 Task: Search one way flight ticket for 4 adults, 2 children, 2 infants in seat and 1 infant on lap in premium economy from Burlington: Burlington International Airport to Gillette: Gillette Campbell County Airport on 5-1-2023. Choice of flights is Singapure airlines. Number of bags: 9 checked bags. Price is upto 94000. Outbound departure time preference is 19:00.
Action: Mouse moved to (214, 390)
Screenshot: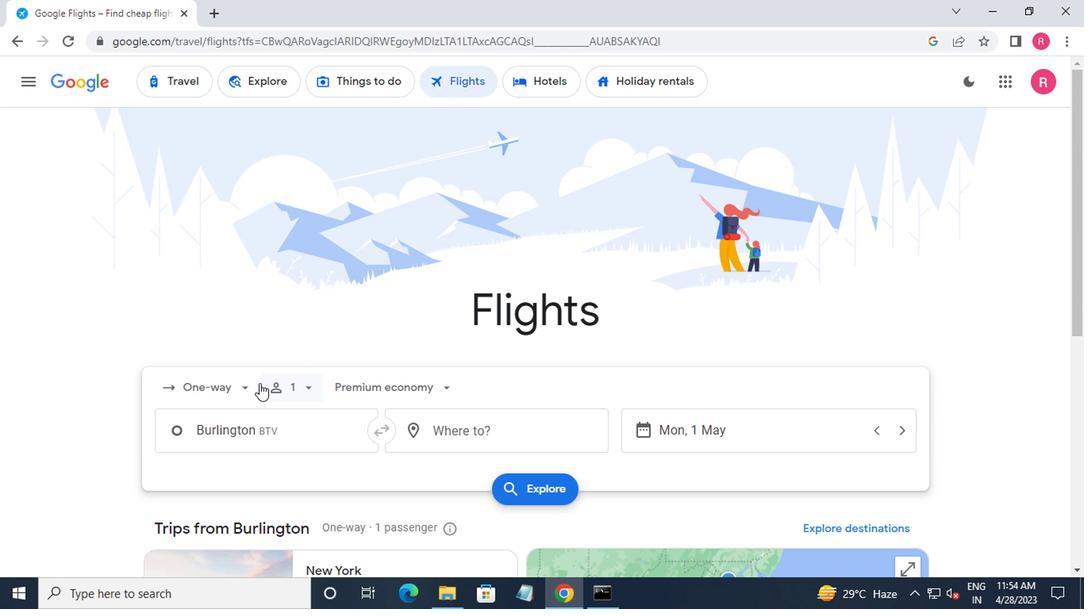 
Action: Mouse pressed left at (214, 390)
Screenshot: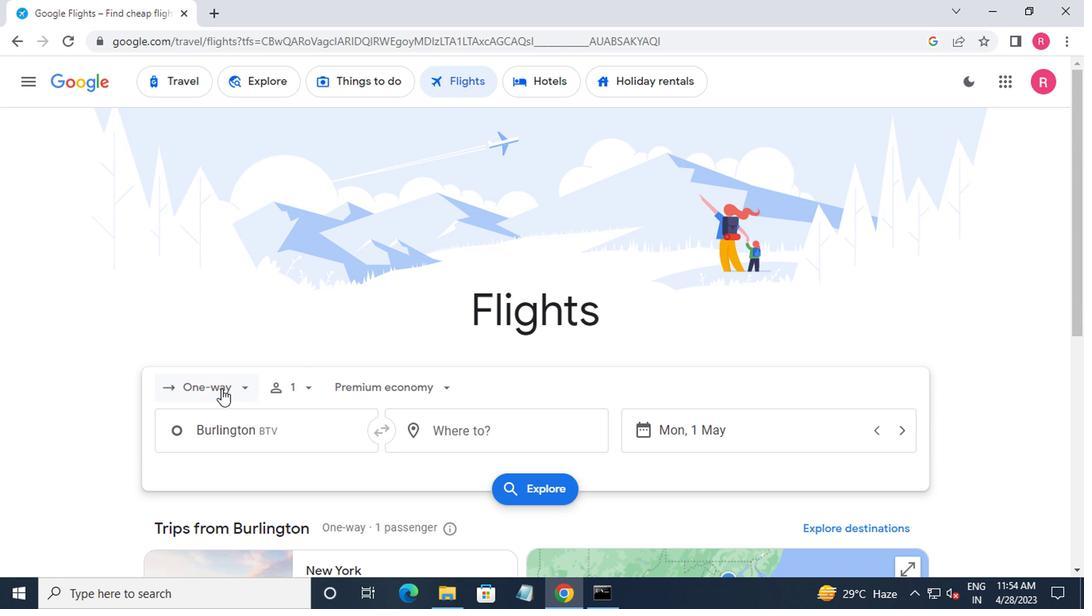 
Action: Mouse moved to (221, 467)
Screenshot: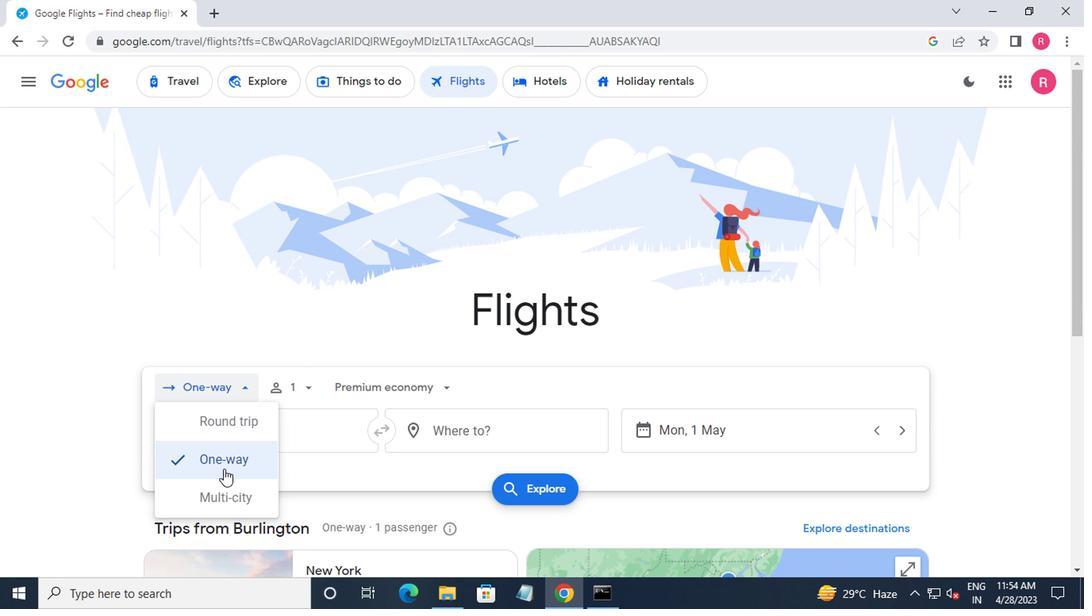 
Action: Mouse pressed left at (221, 467)
Screenshot: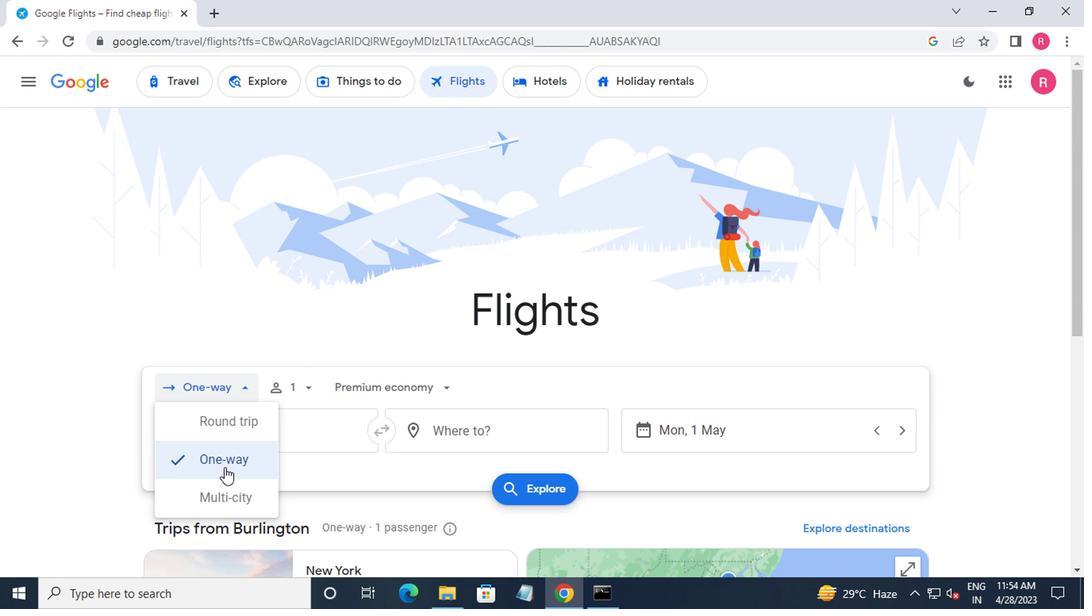 
Action: Mouse moved to (313, 397)
Screenshot: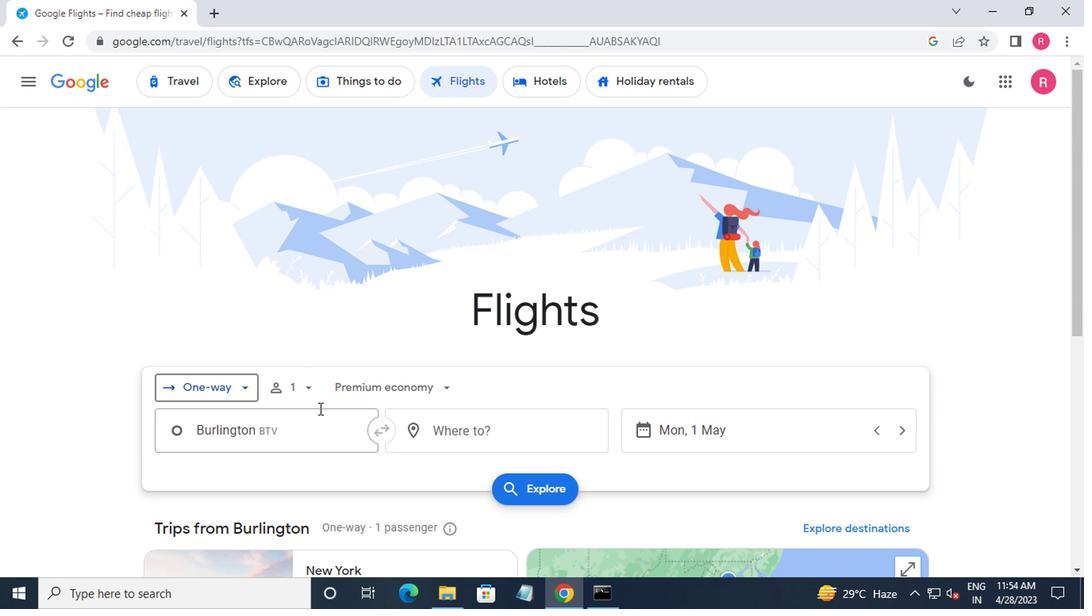 
Action: Mouse pressed left at (313, 397)
Screenshot: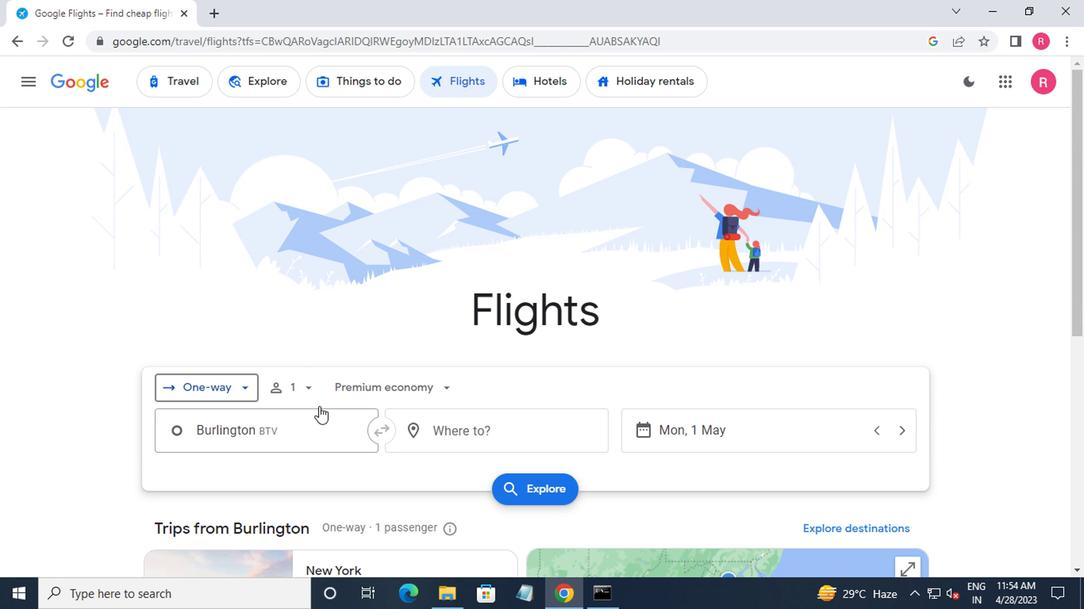 
Action: Mouse moved to (425, 470)
Screenshot: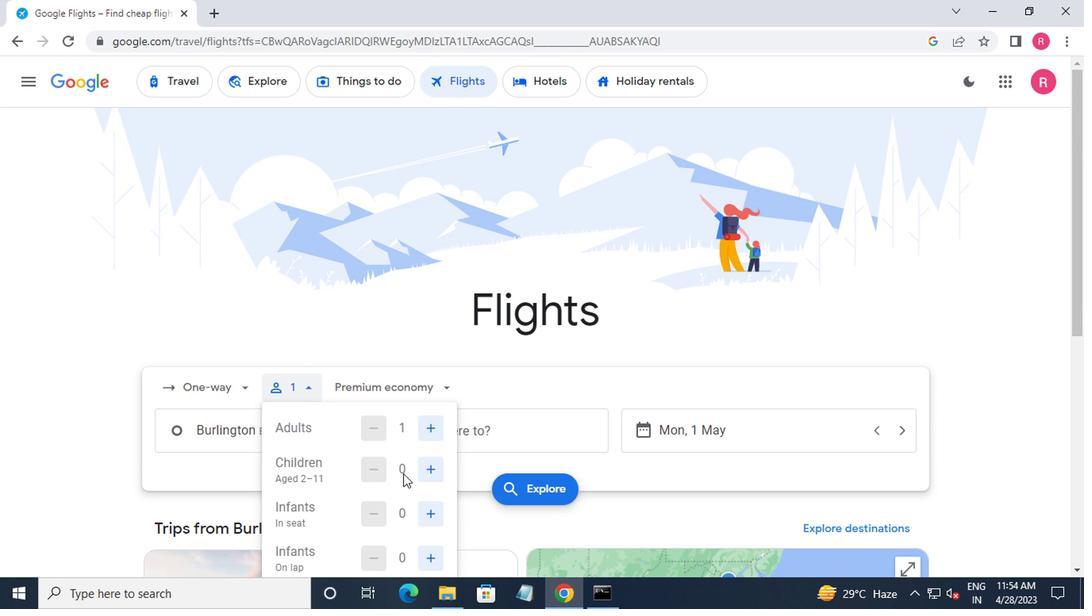 
Action: Mouse pressed left at (425, 470)
Screenshot: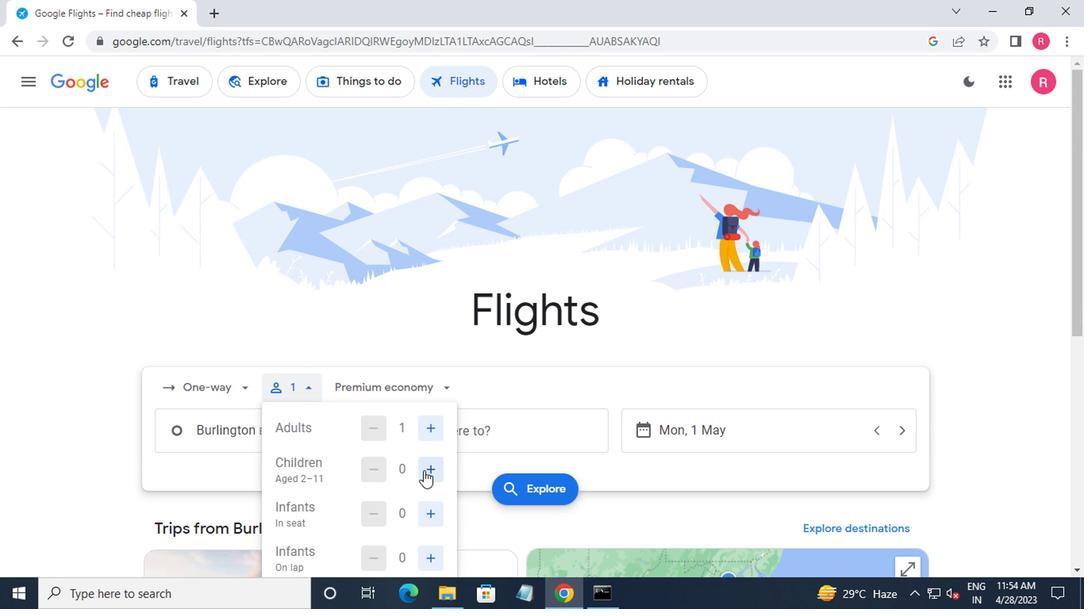
Action: Mouse pressed left at (425, 470)
Screenshot: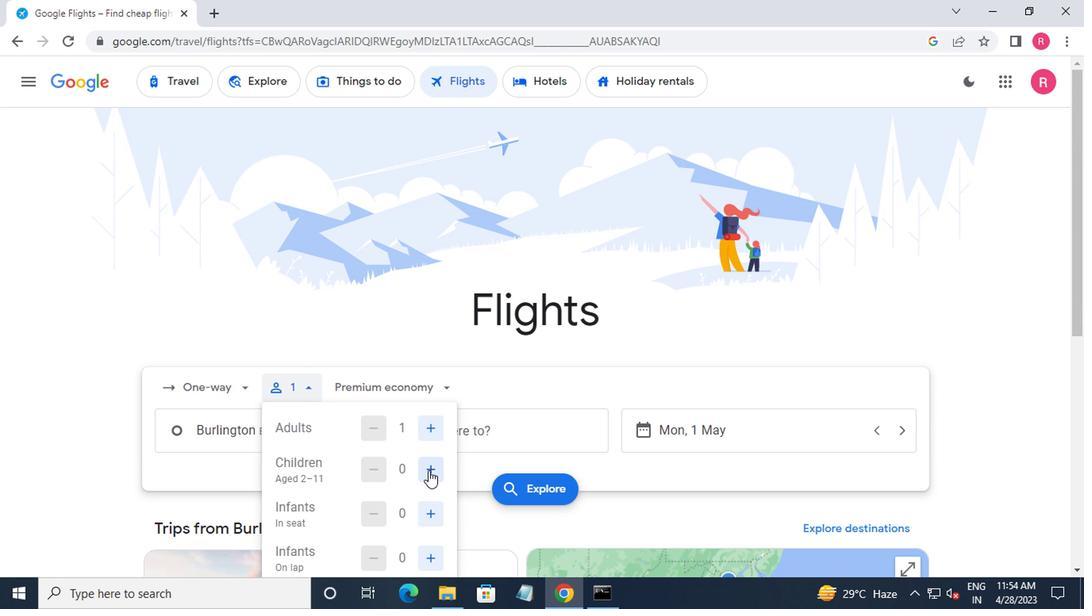
Action: Mouse moved to (422, 473)
Screenshot: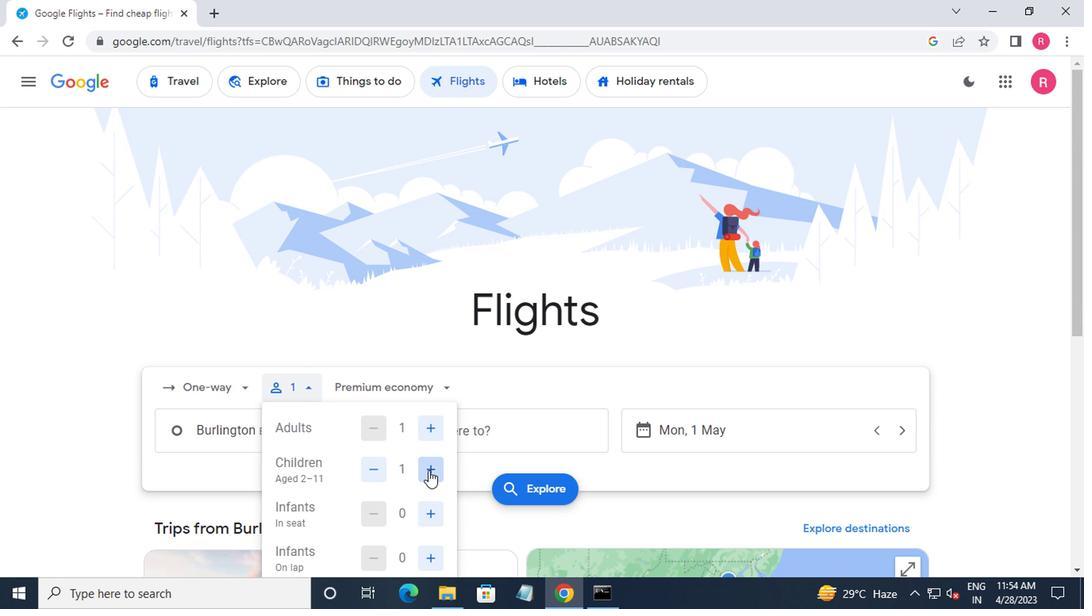 
Action: Mouse pressed left at (422, 473)
Screenshot: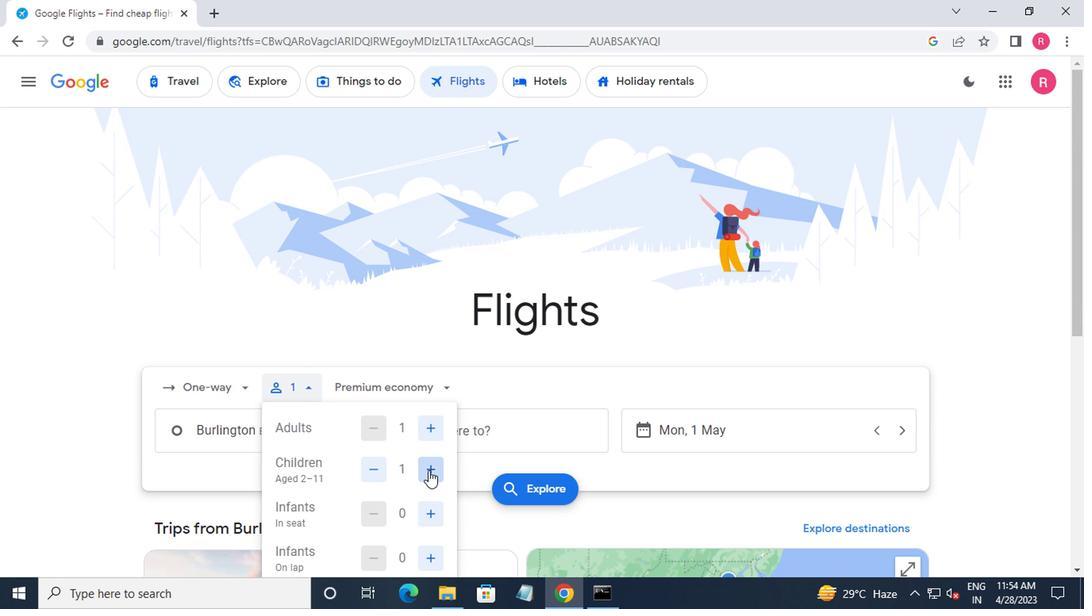 
Action: Mouse pressed left at (422, 473)
Screenshot: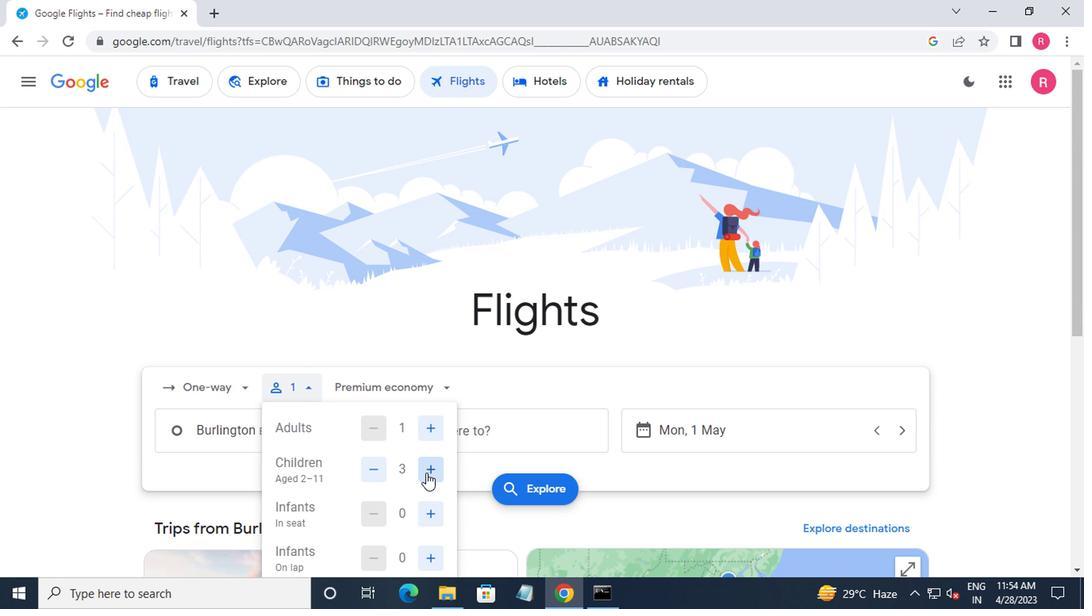 
Action: Mouse pressed left at (422, 473)
Screenshot: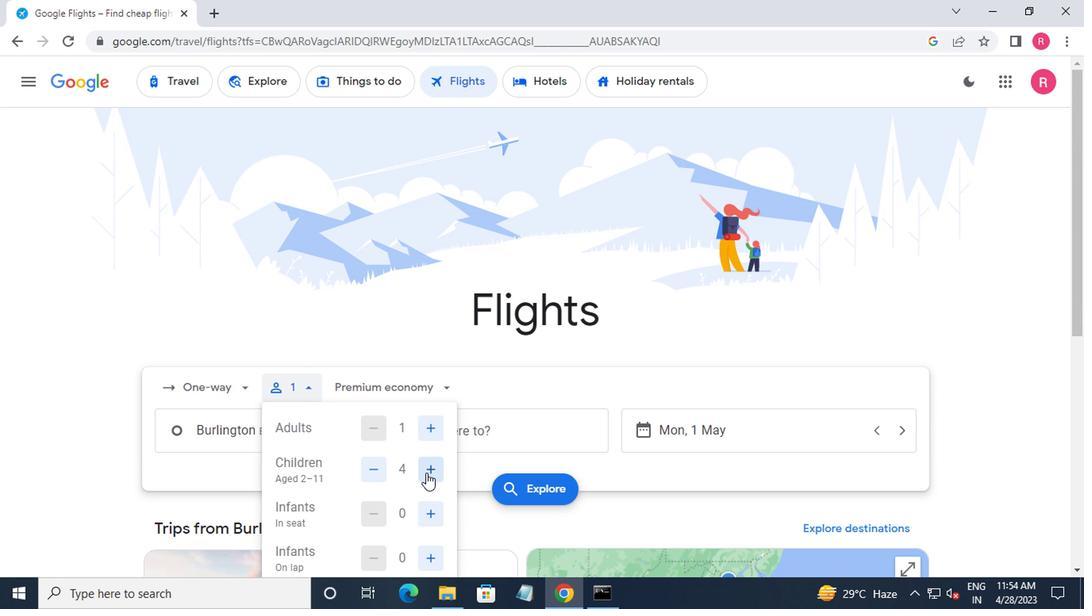 
Action: Mouse pressed left at (422, 473)
Screenshot: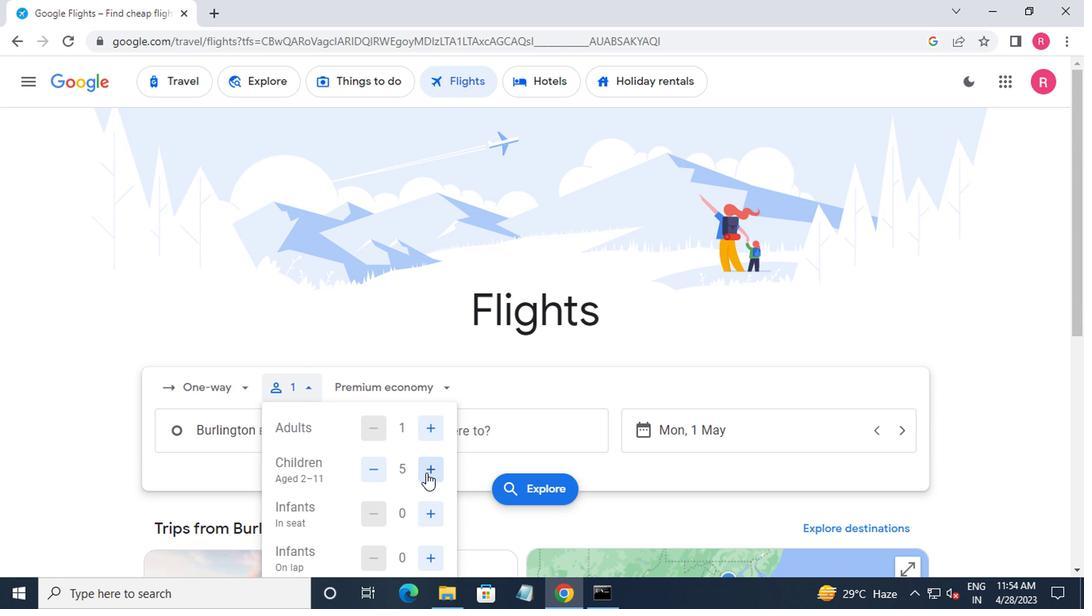 
Action: Mouse moved to (416, 518)
Screenshot: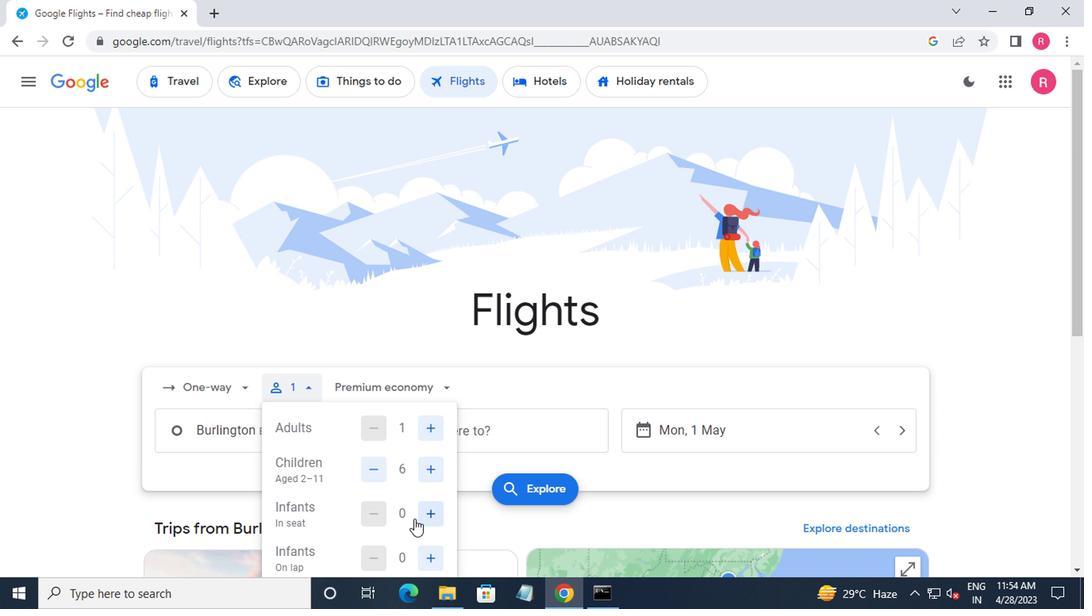 
Action: Mouse pressed left at (416, 518)
Screenshot: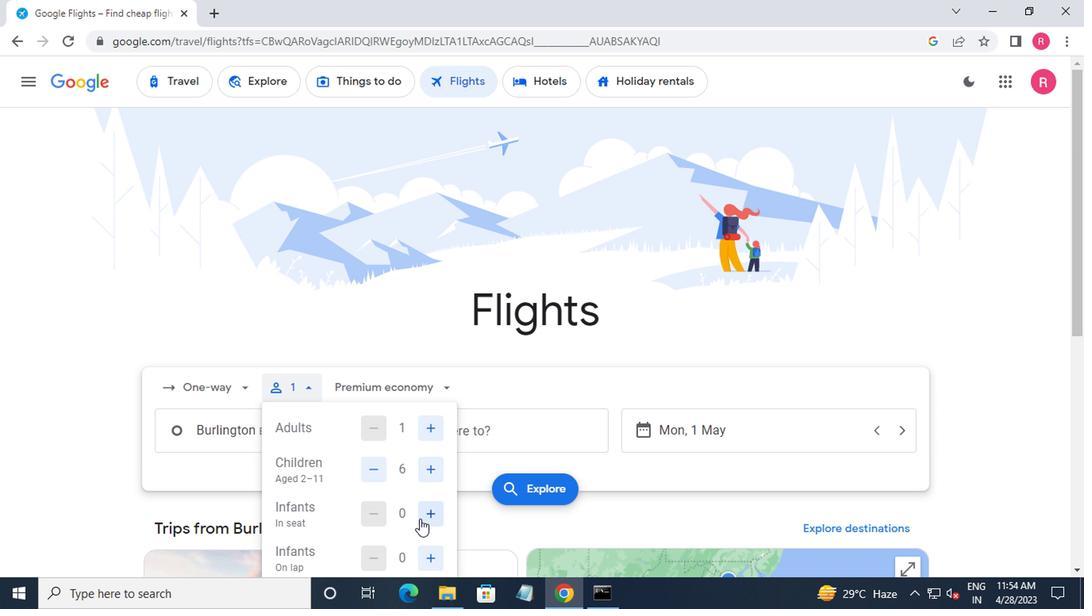 
Action: Mouse moved to (430, 554)
Screenshot: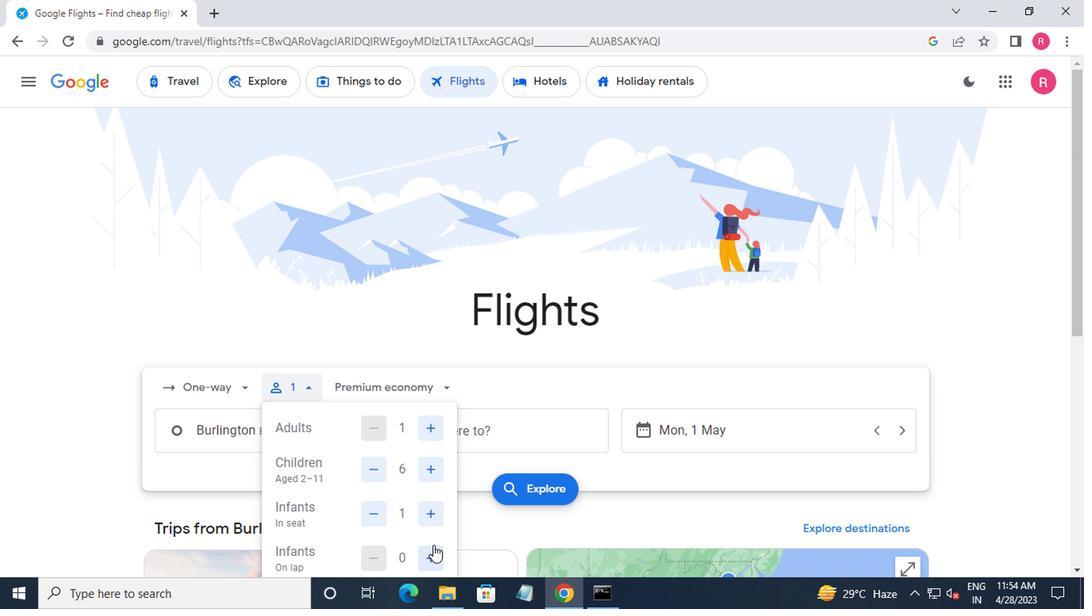 
Action: Mouse pressed left at (430, 554)
Screenshot: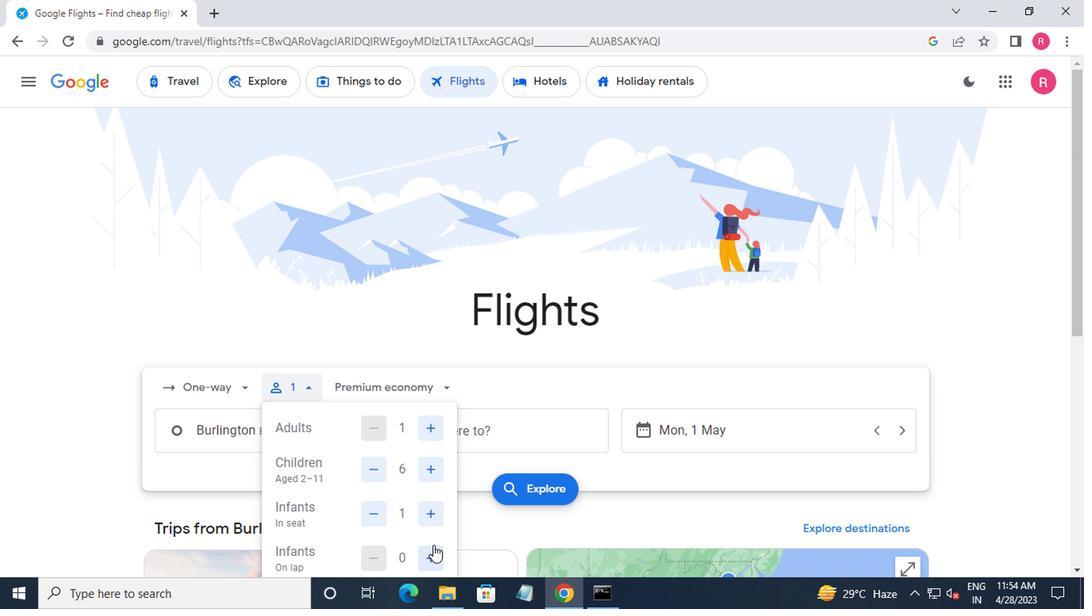 
Action: Mouse moved to (420, 394)
Screenshot: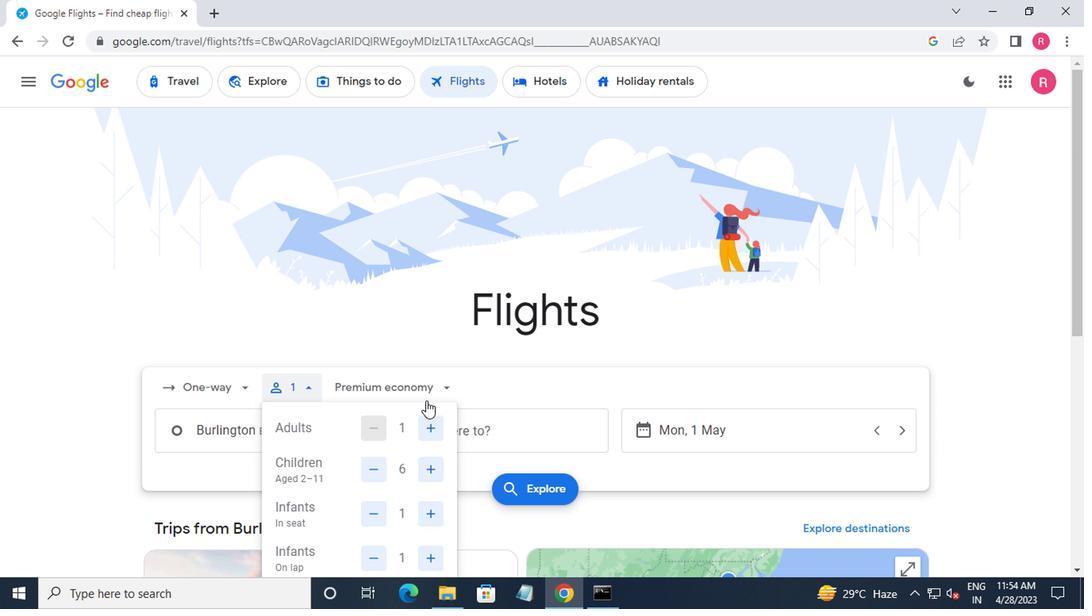 
Action: Mouse pressed left at (420, 394)
Screenshot: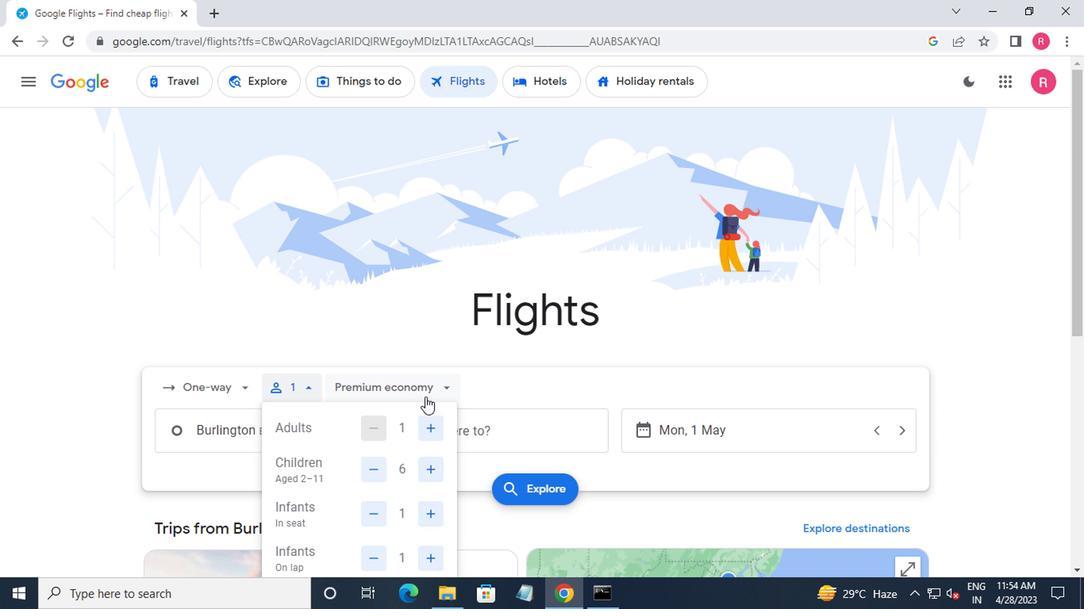 
Action: Mouse moved to (426, 495)
Screenshot: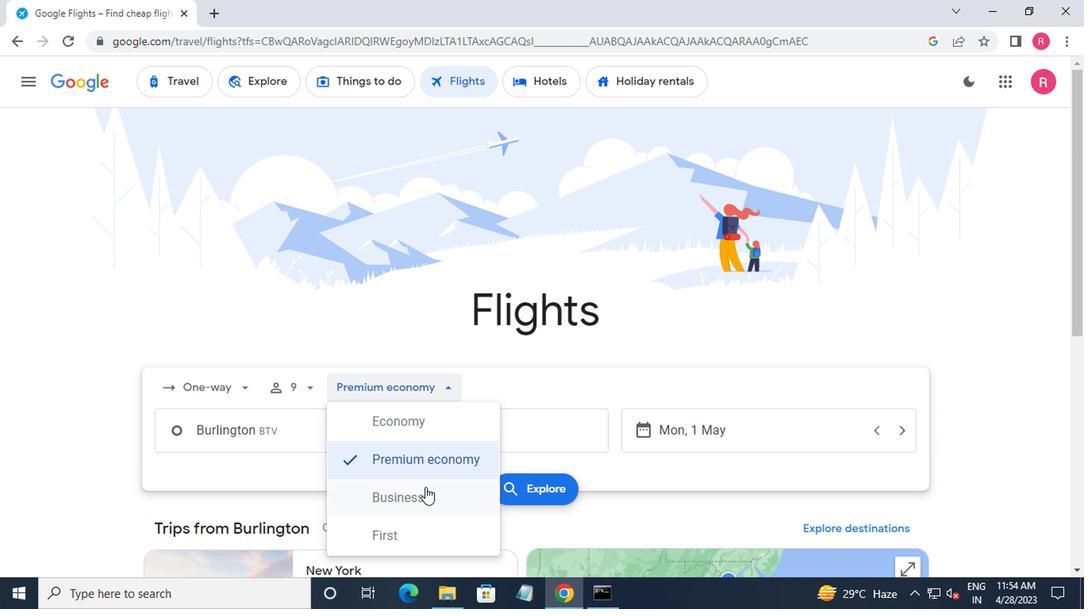 
Action: Mouse pressed left at (426, 495)
Screenshot: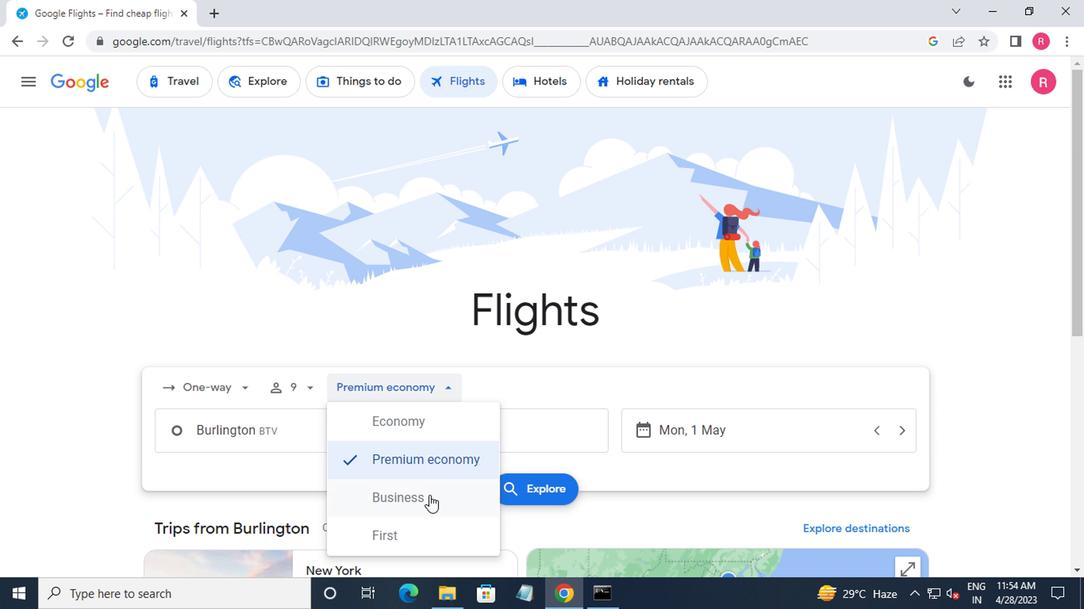
Action: Mouse moved to (326, 447)
Screenshot: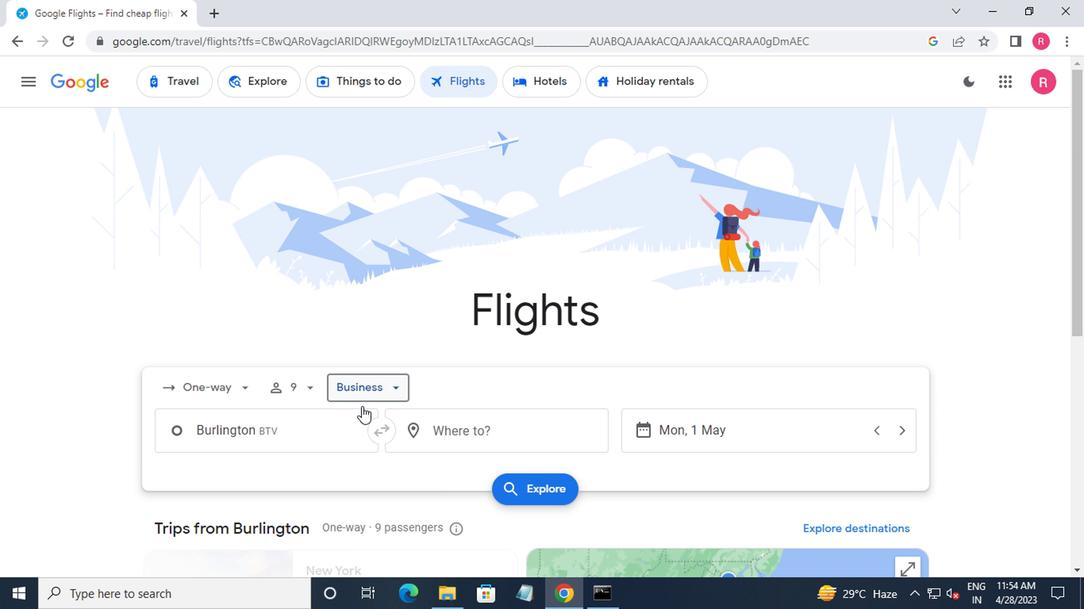 
Action: Mouse pressed left at (326, 447)
Screenshot: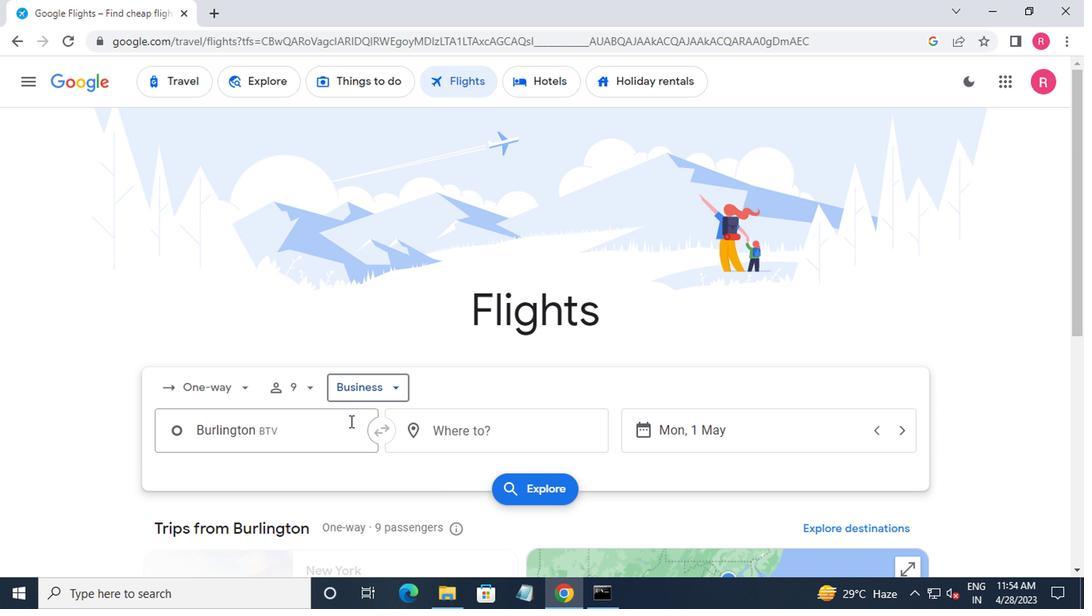 
Action: Mouse moved to (290, 242)
Screenshot: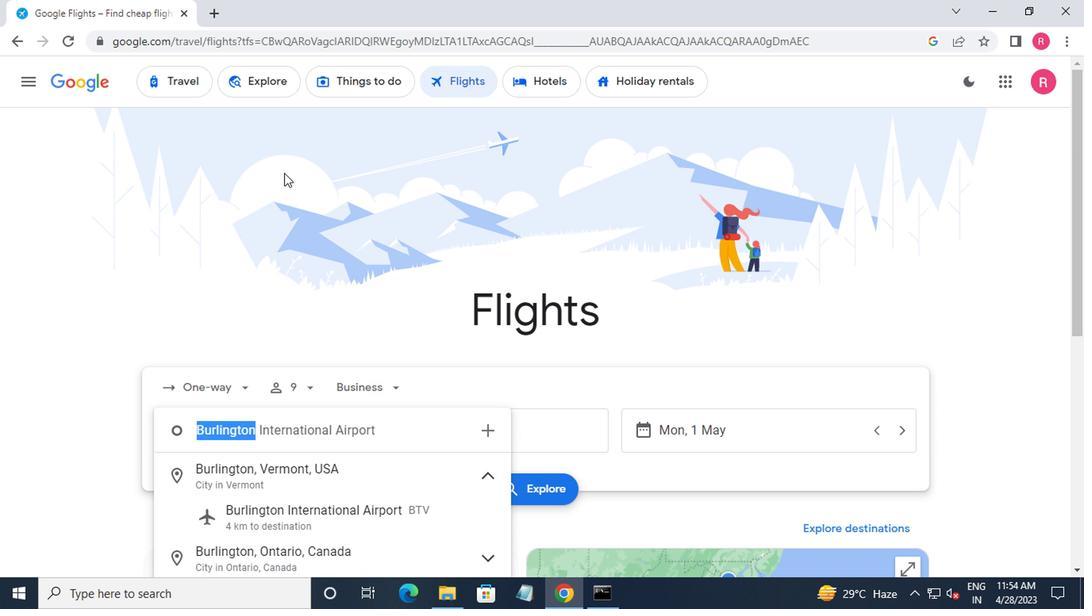 
Action: Key pressed <Key.shift><Key.shift><Key.shift><Key.shift><Key.shift><Key.shift><Key.shift>CHAR
Screenshot: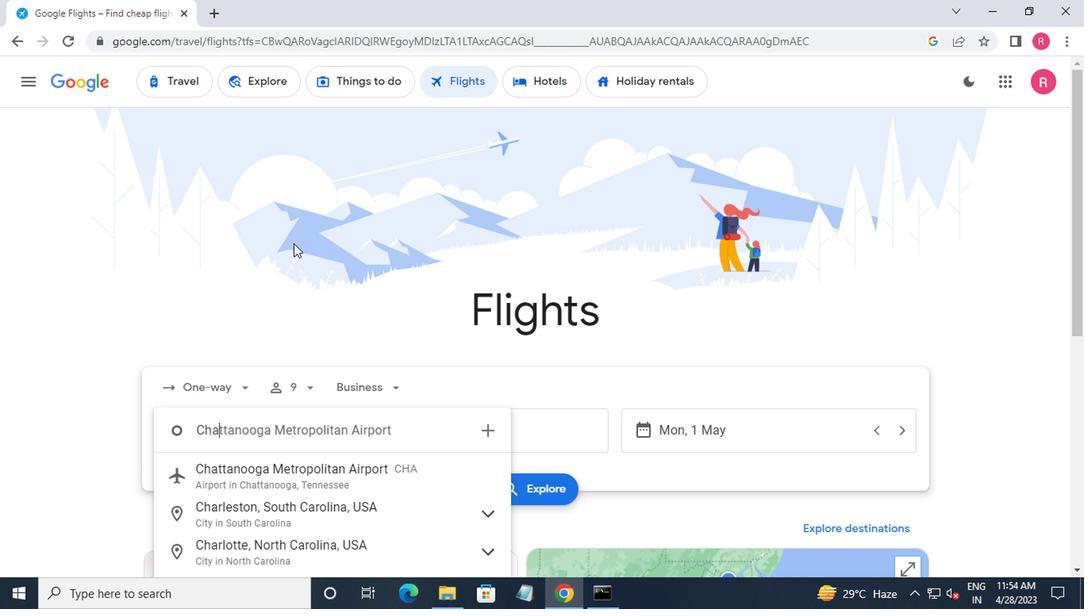 
Action: Mouse moved to (237, 237)
Screenshot: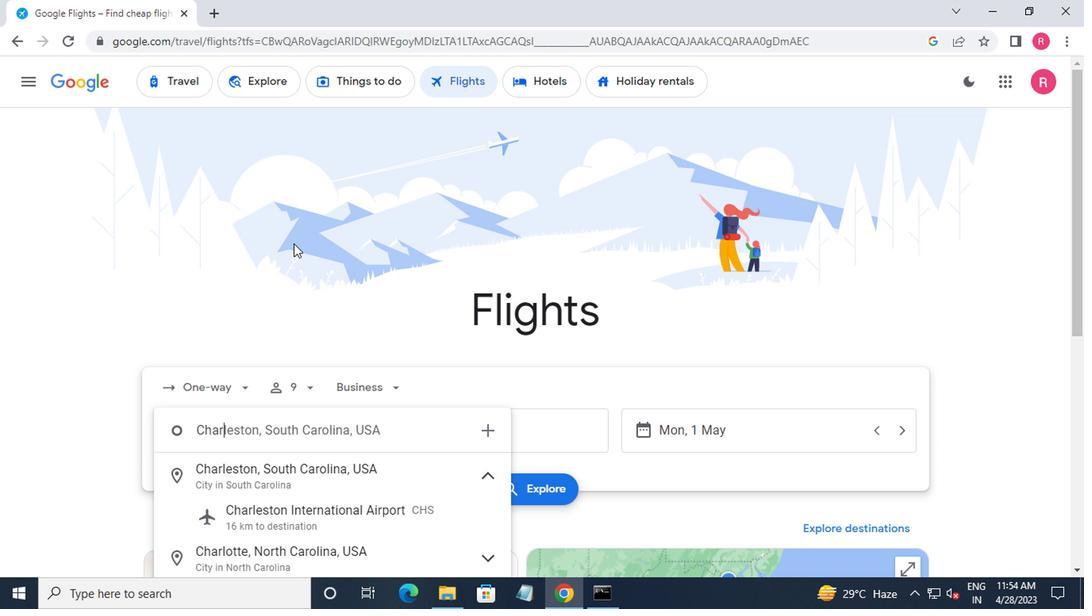 
Action: Key pressed LOTTESVILLE-AL<Key.down><Key.enter>
Screenshot: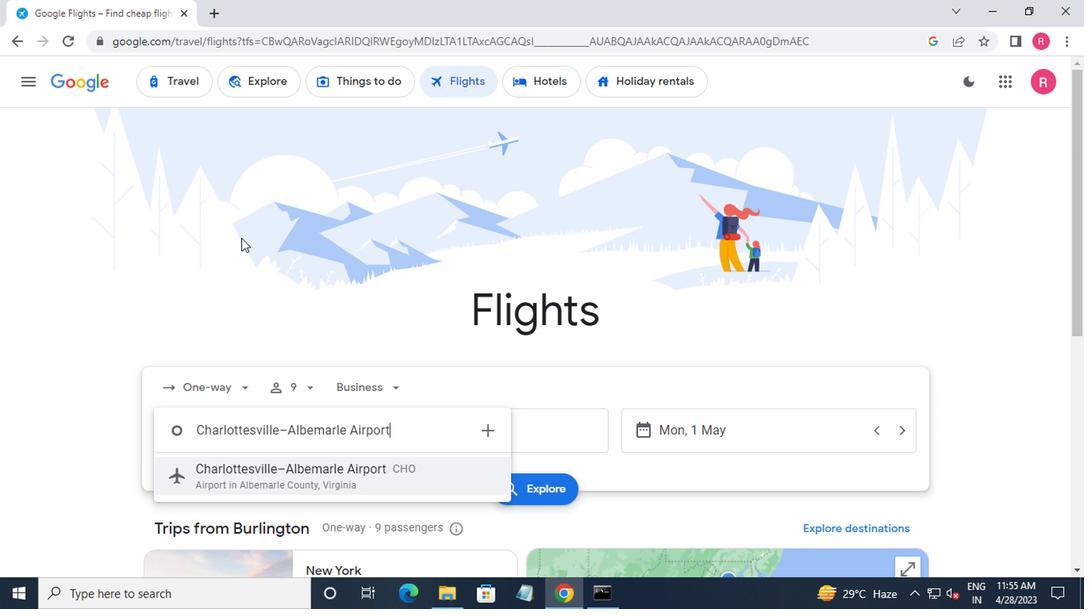 
Action: Mouse moved to (521, 447)
Screenshot: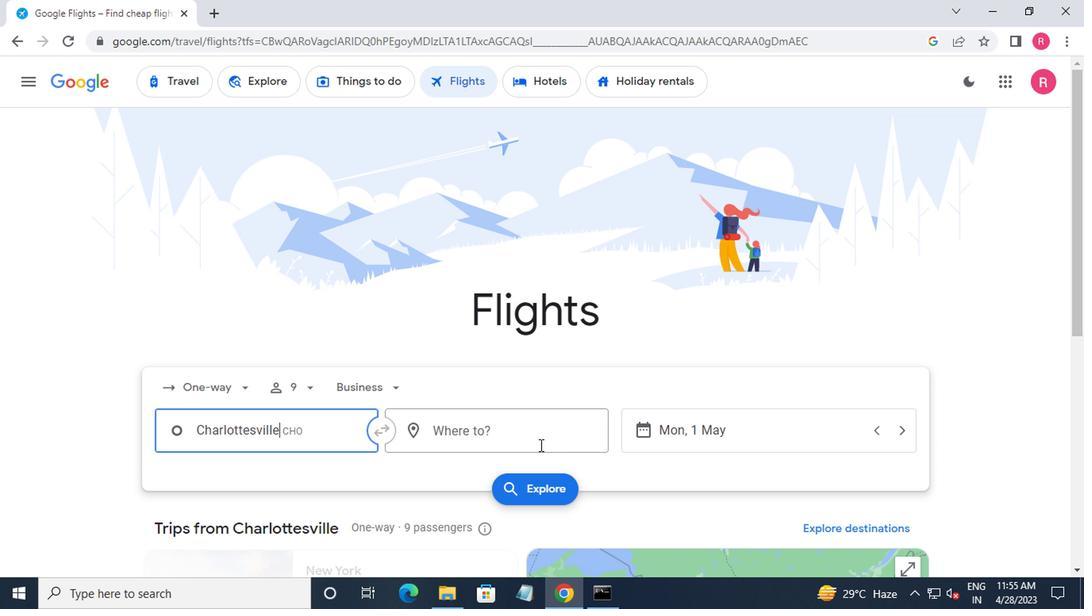 
Action: Mouse pressed left at (521, 447)
Screenshot: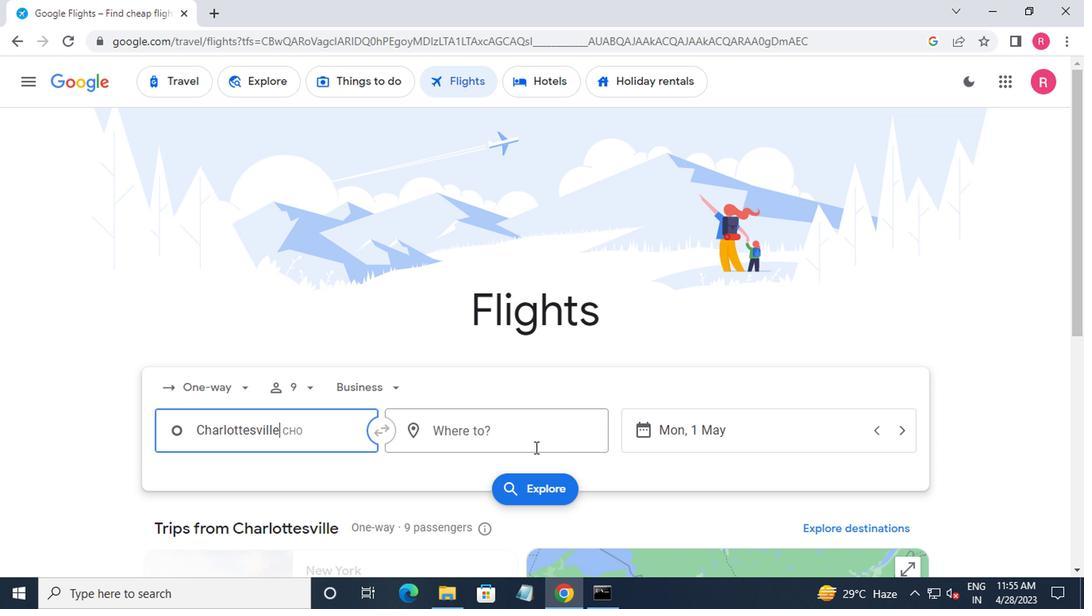
Action: Mouse moved to (514, 468)
Screenshot: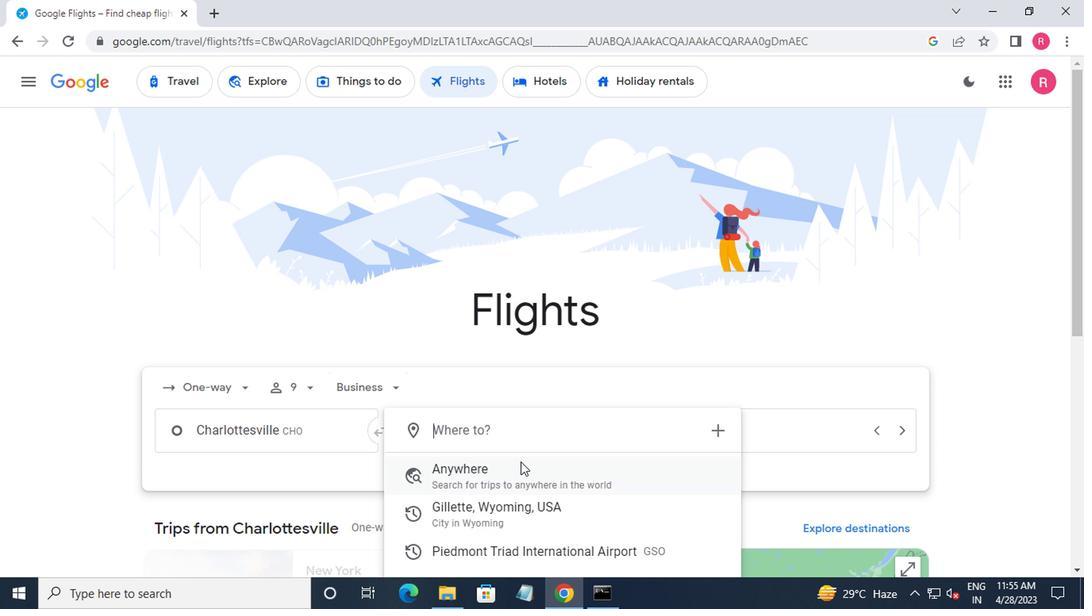 
Action: Mouse scrolled (514, 467) with delta (0, -1)
Screenshot: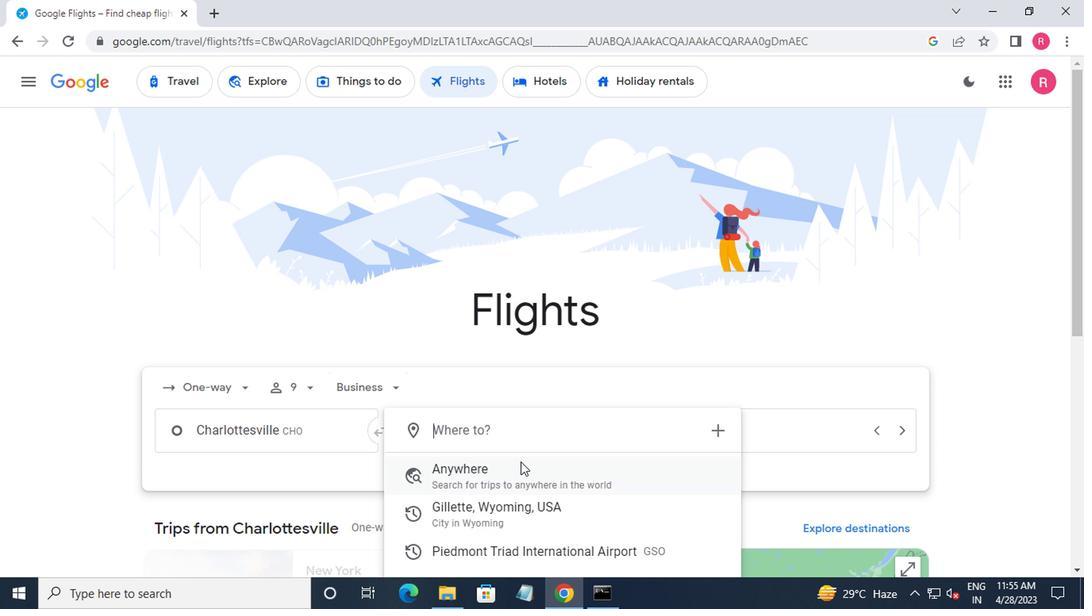
Action: Mouse moved to (513, 470)
Screenshot: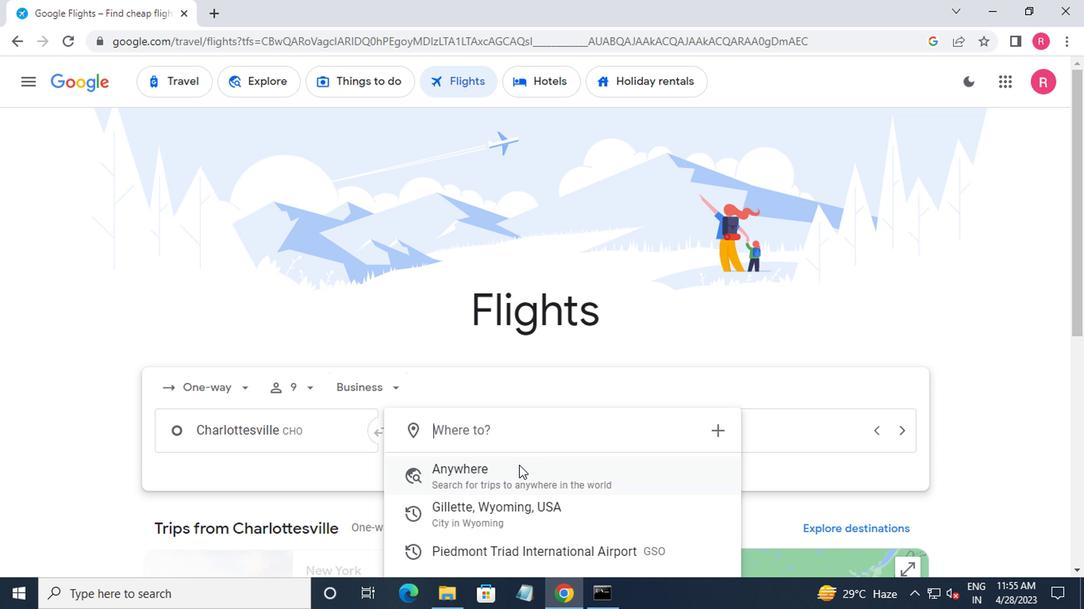 
Action: Mouse scrolled (513, 470) with delta (0, 0)
Screenshot: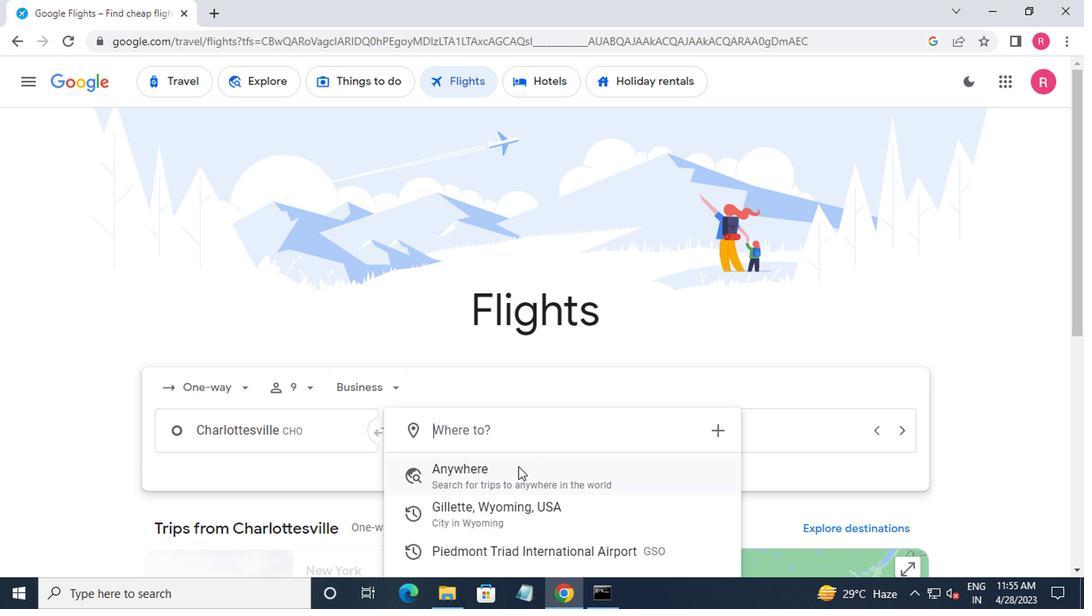
Action: Mouse moved to (478, 434)
Screenshot: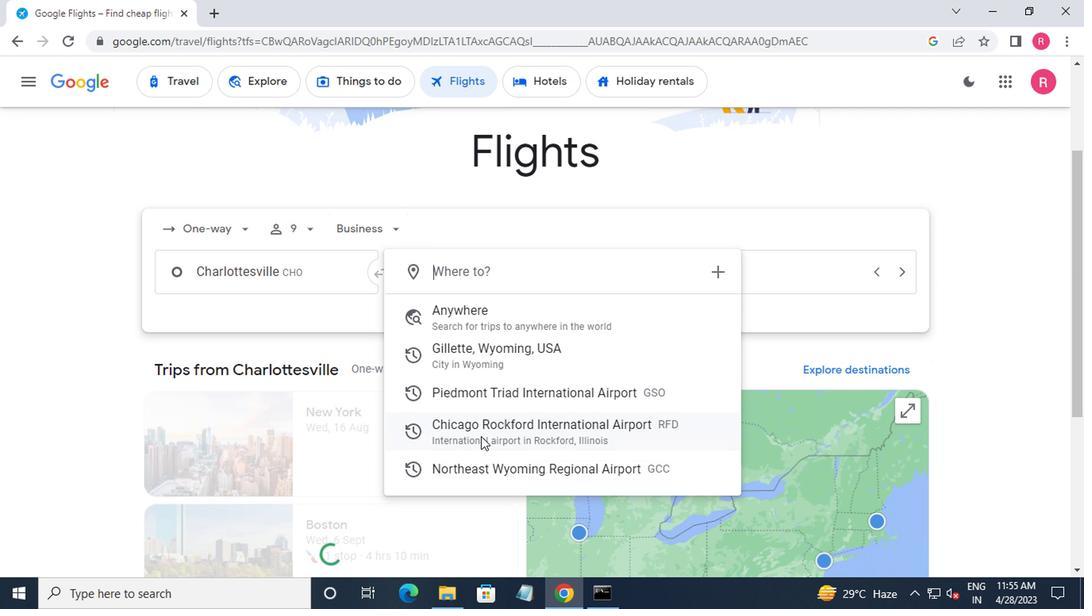 
Action: Mouse pressed left at (478, 434)
Screenshot: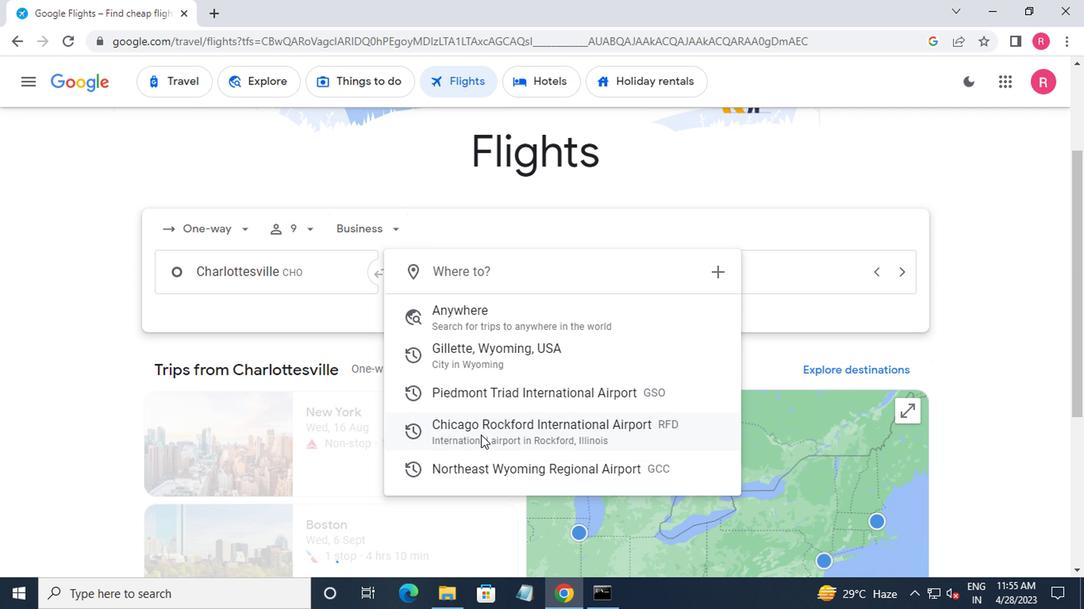 
Action: Mouse moved to (733, 283)
Screenshot: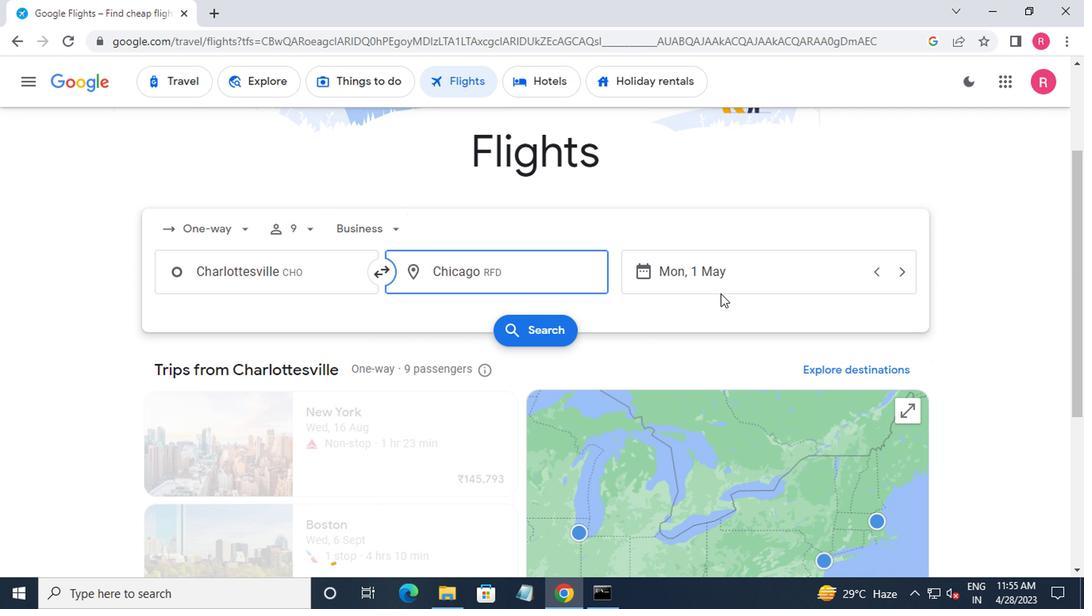
Action: Mouse pressed left at (733, 283)
Screenshot: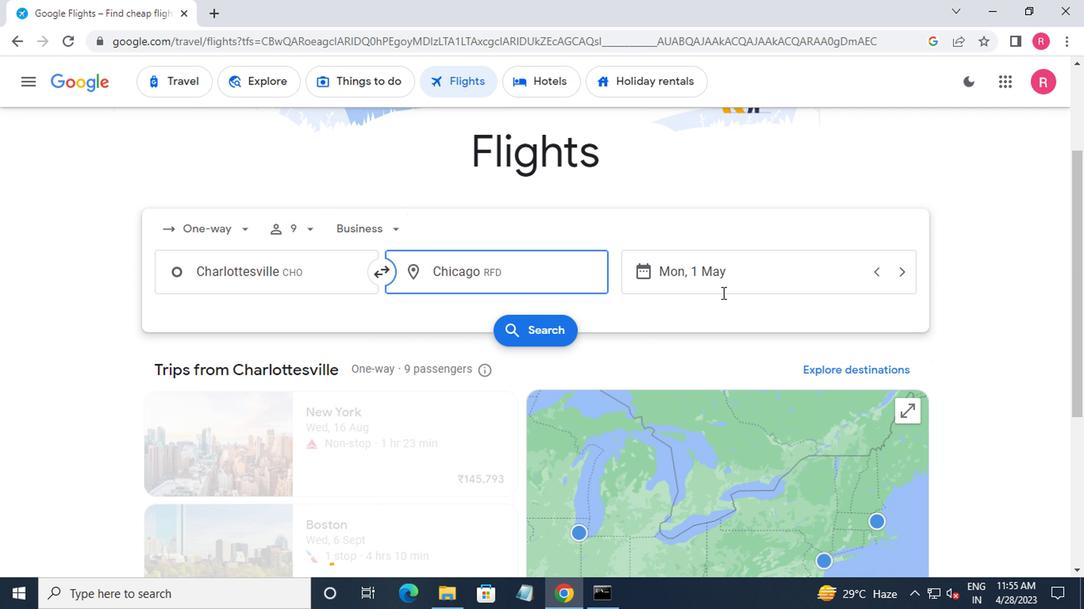 
Action: Mouse moved to (696, 290)
Screenshot: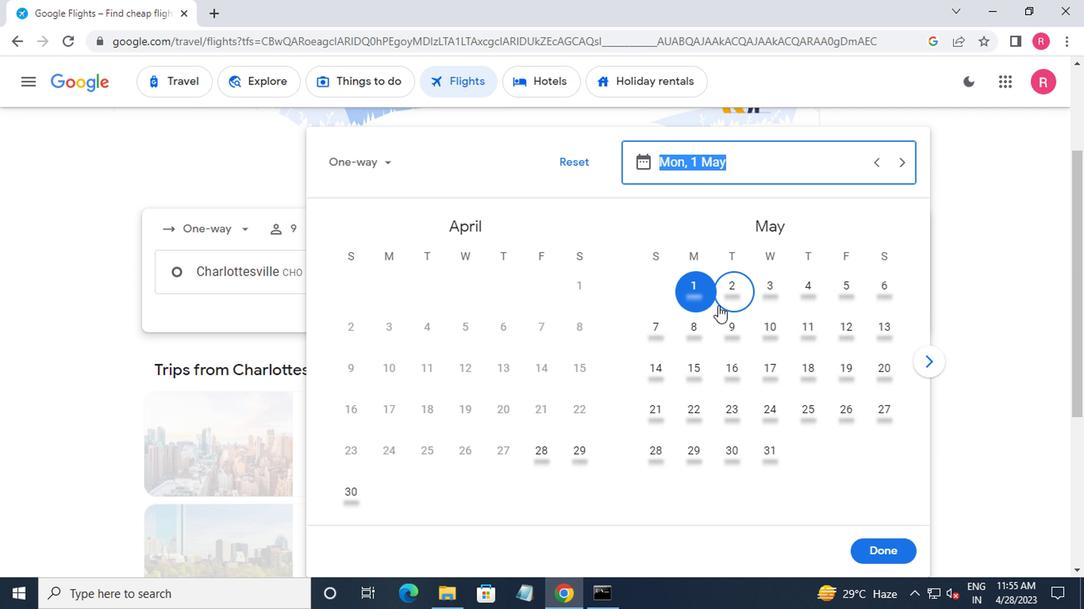 
Action: Mouse pressed left at (696, 290)
Screenshot: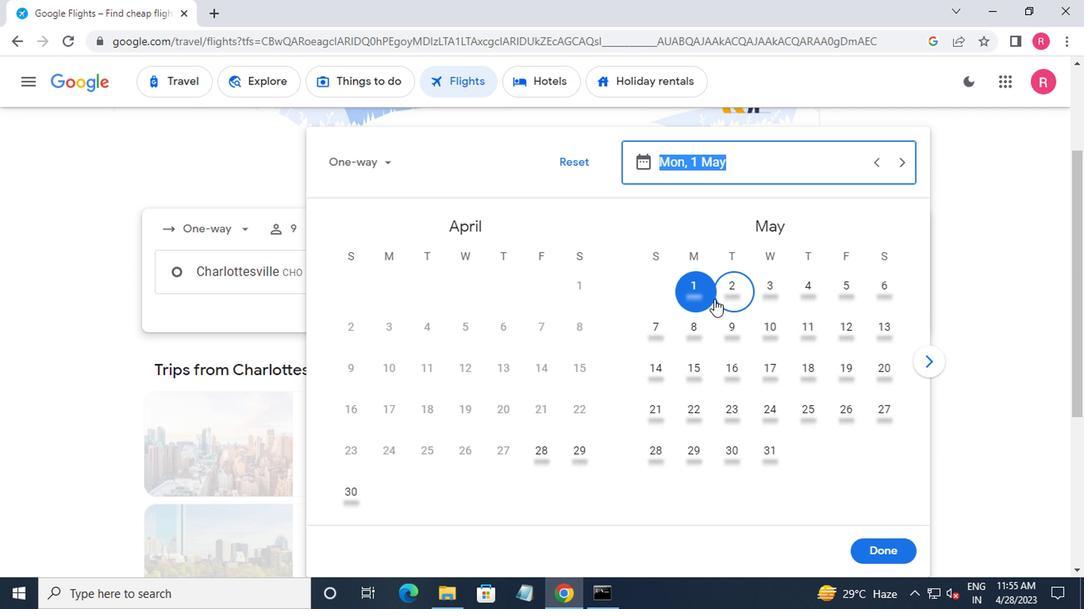
Action: Mouse moved to (874, 551)
Screenshot: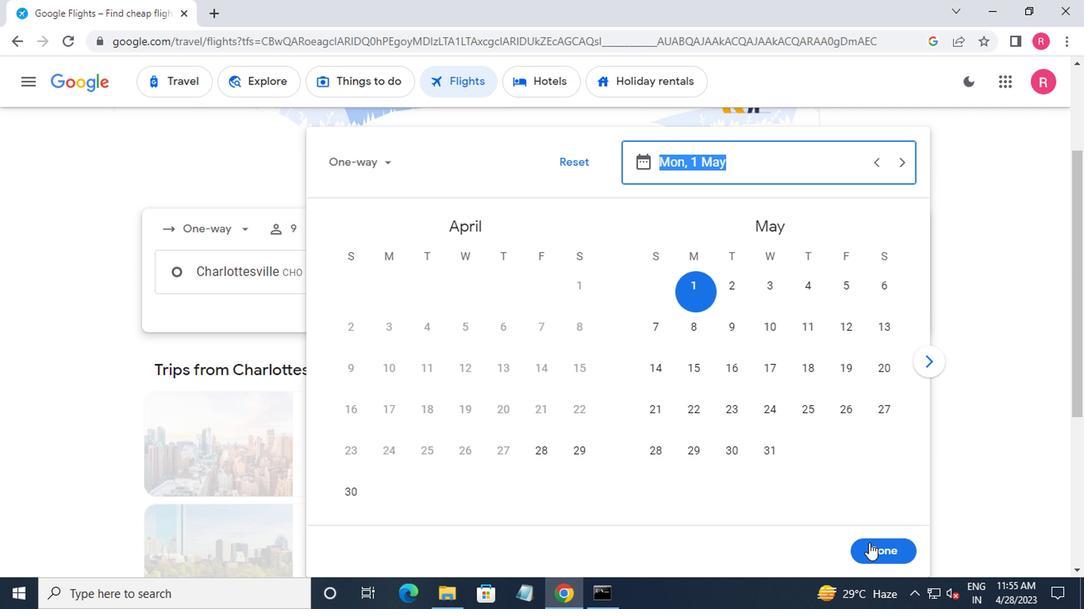 
Action: Mouse pressed left at (874, 551)
Screenshot: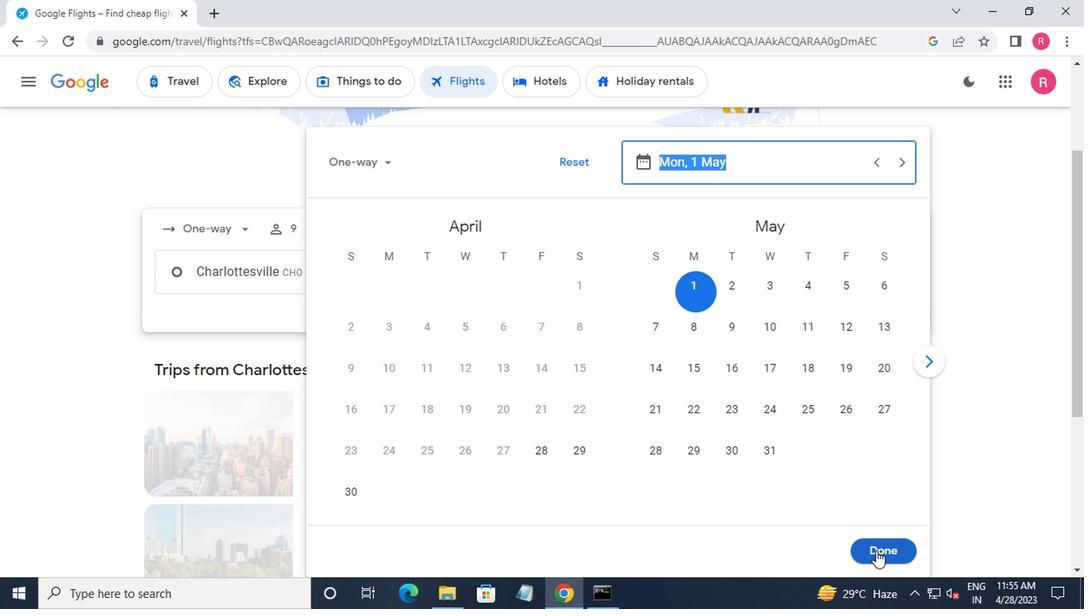 
Action: Mouse moved to (502, 335)
Screenshot: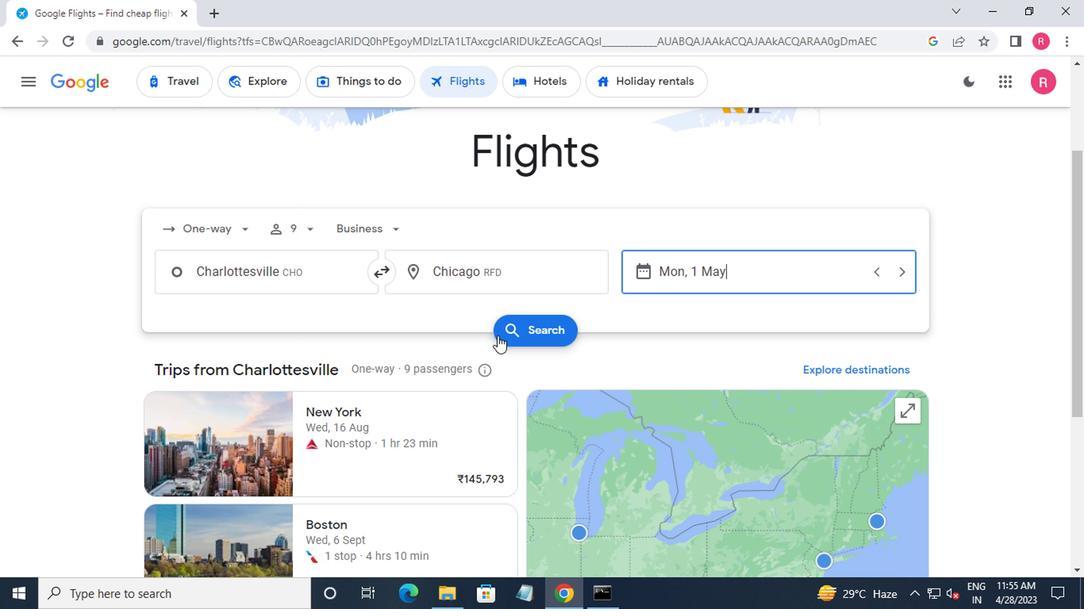 
Action: Mouse pressed left at (502, 335)
Screenshot: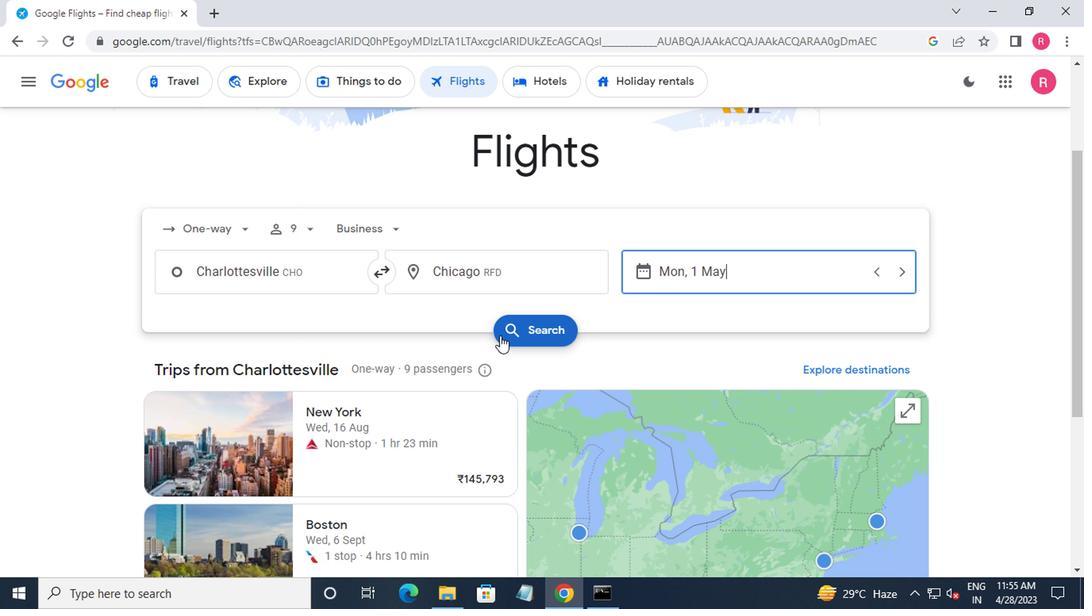 
Action: Mouse moved to (157, 227)
Screenshot: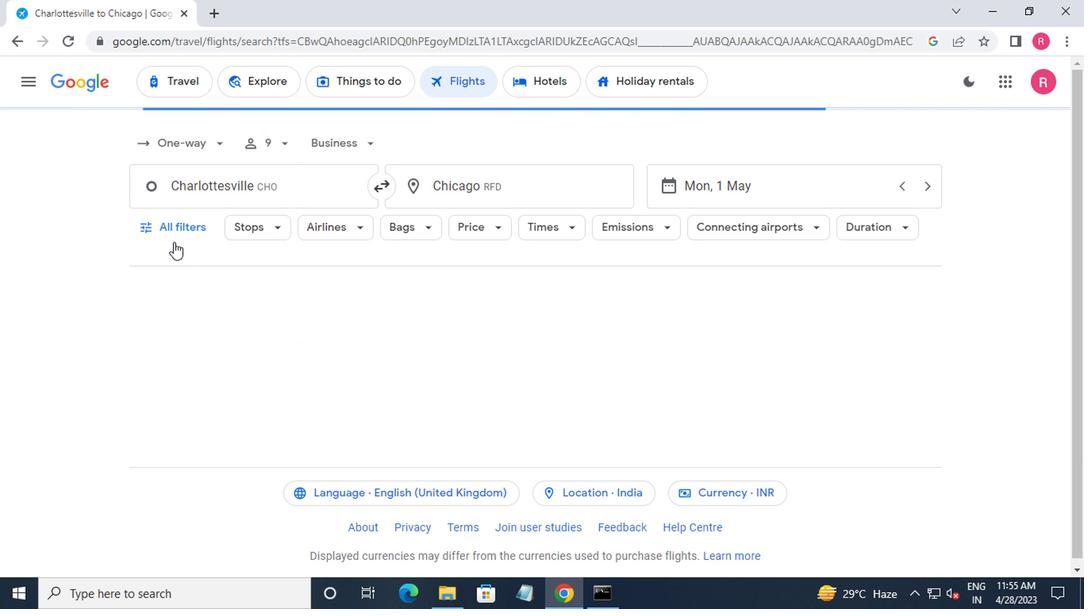 
Action: Mouse pressed left at (157, 227)
Screenshot: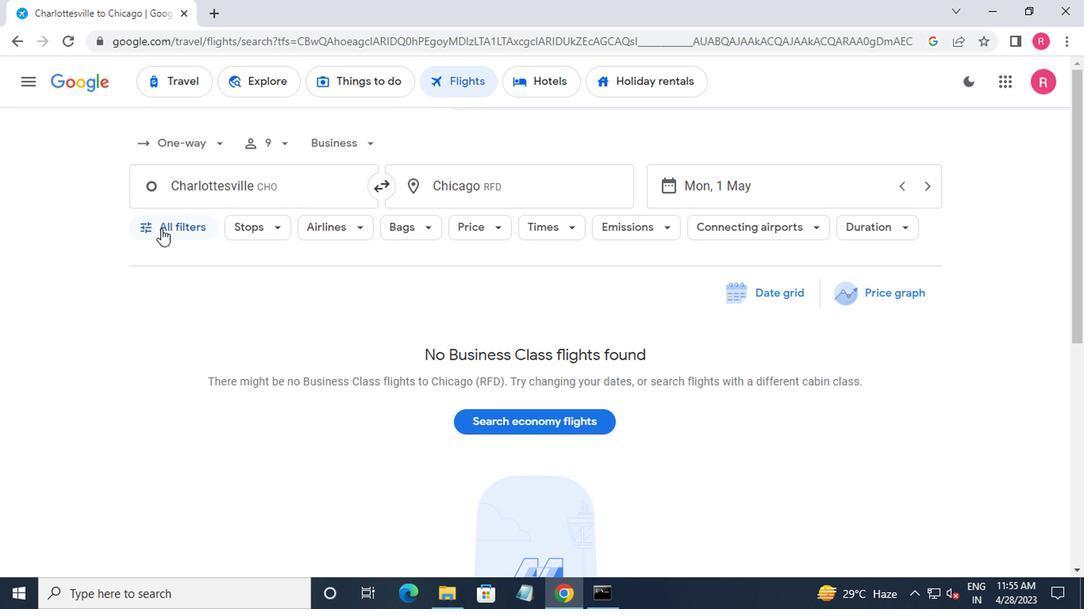 
Action: Mouse moved to (207, 355)
Screenshot: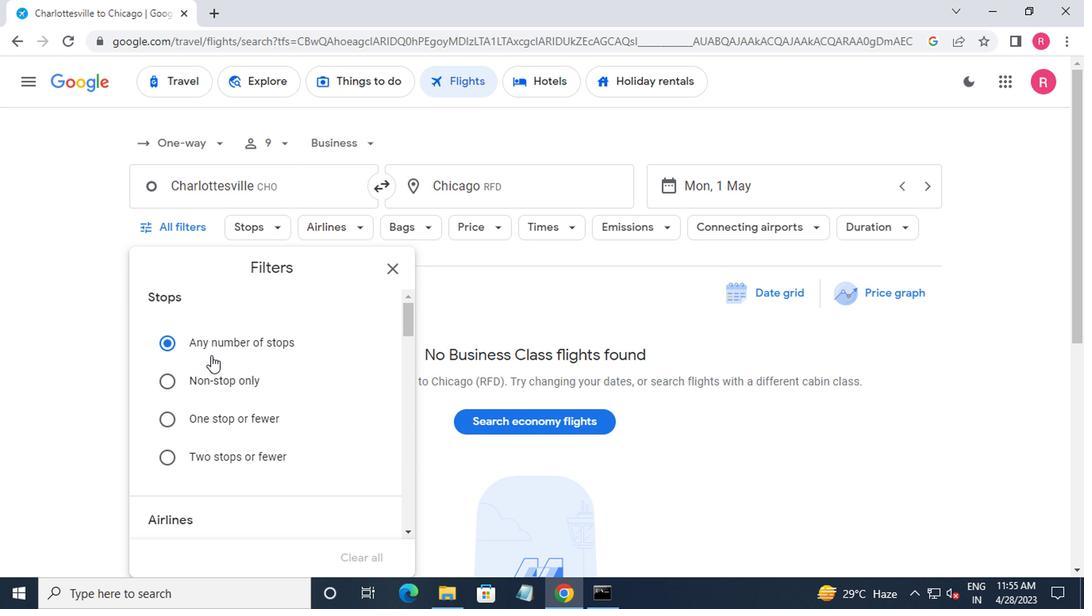 
Action: Mouse scrolled (207, 354) with delta (0, 0)
Screenshot: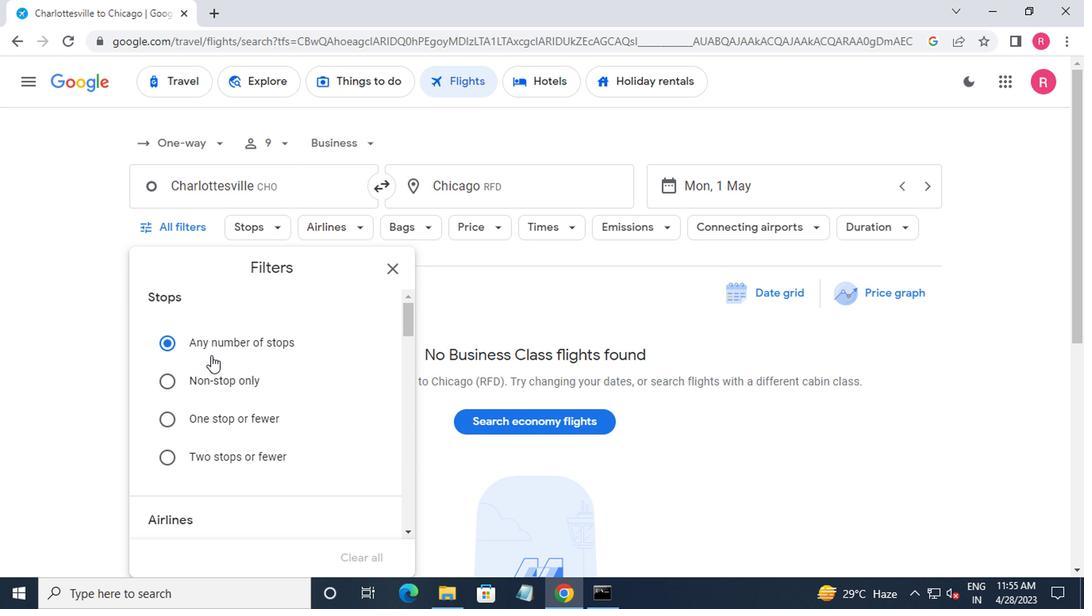 
Action: Mouse moved to (208, 355)
Screenshot: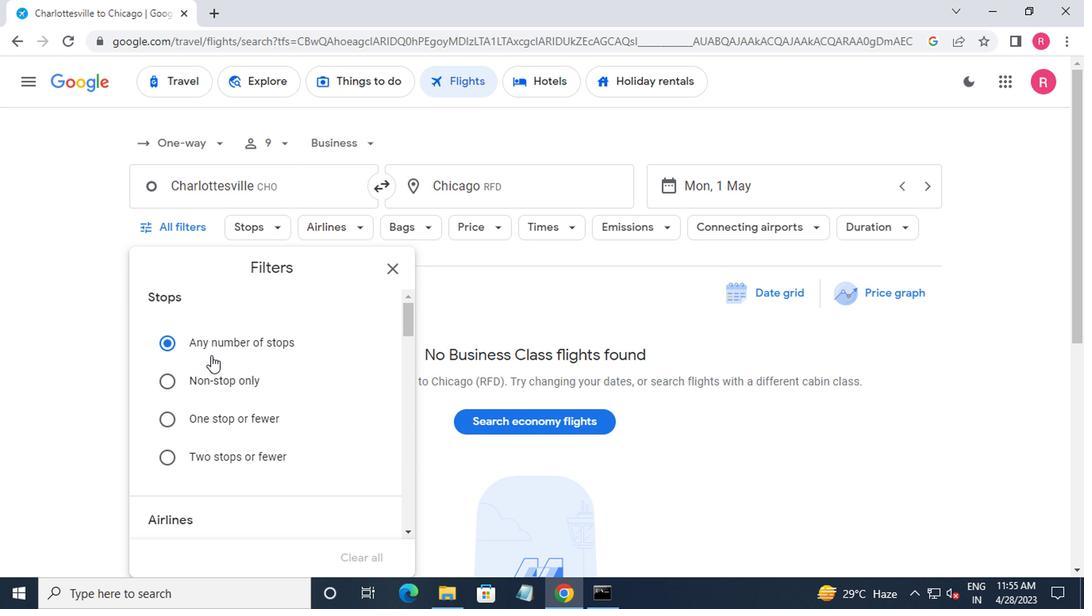 
Action: Mouse scrolled (208, 354) with delta (0, 0)
Screenshot: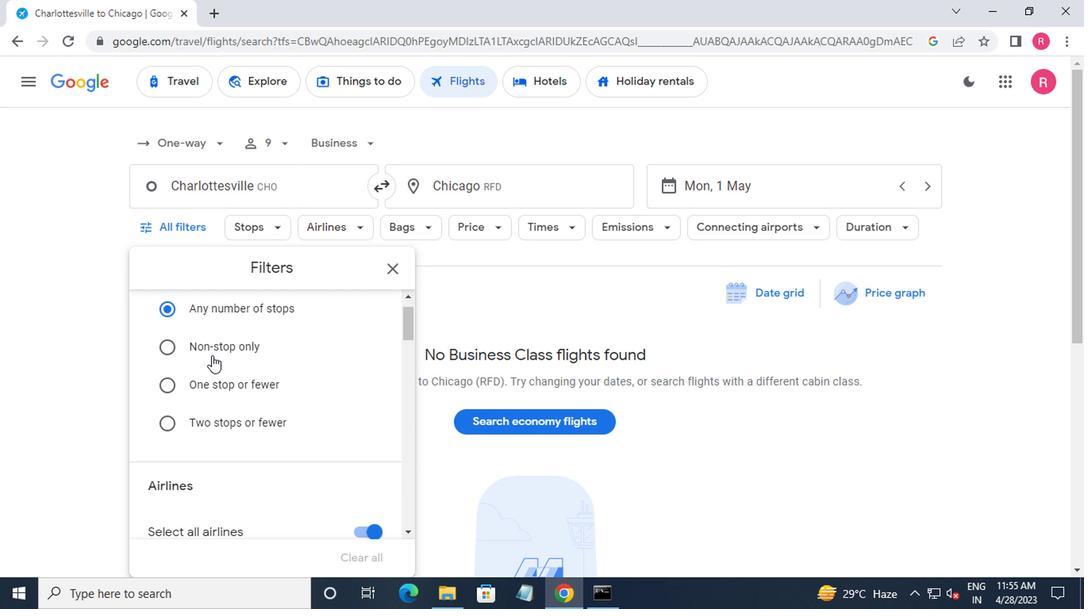 
Action: Mouse scrolled (208, 354) with delta (0, 0)
Screenshot: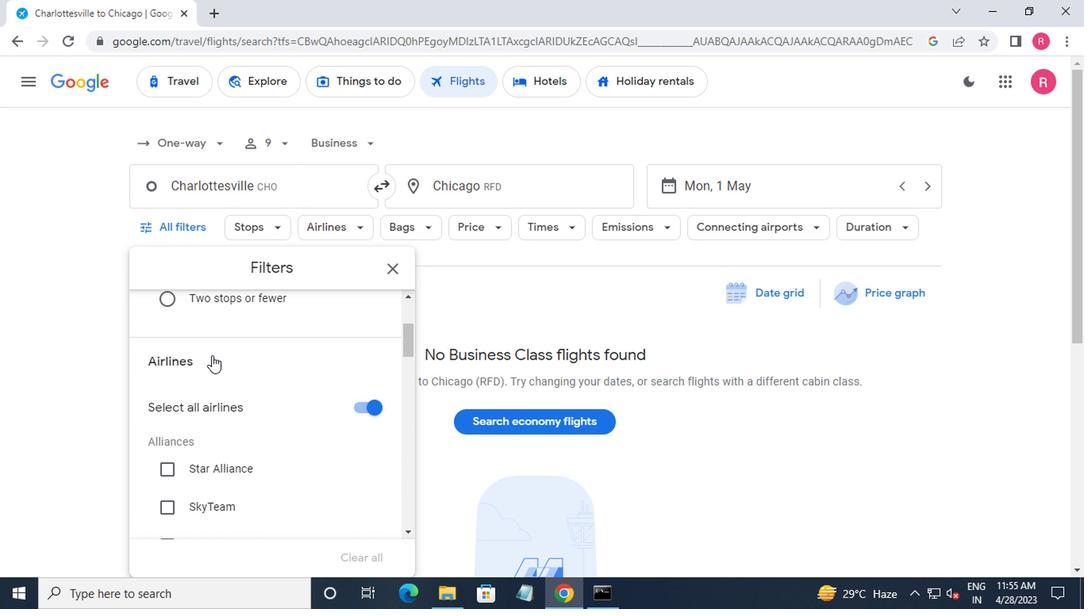 
Action: Mouse moved to (313, 411)
Screenshot: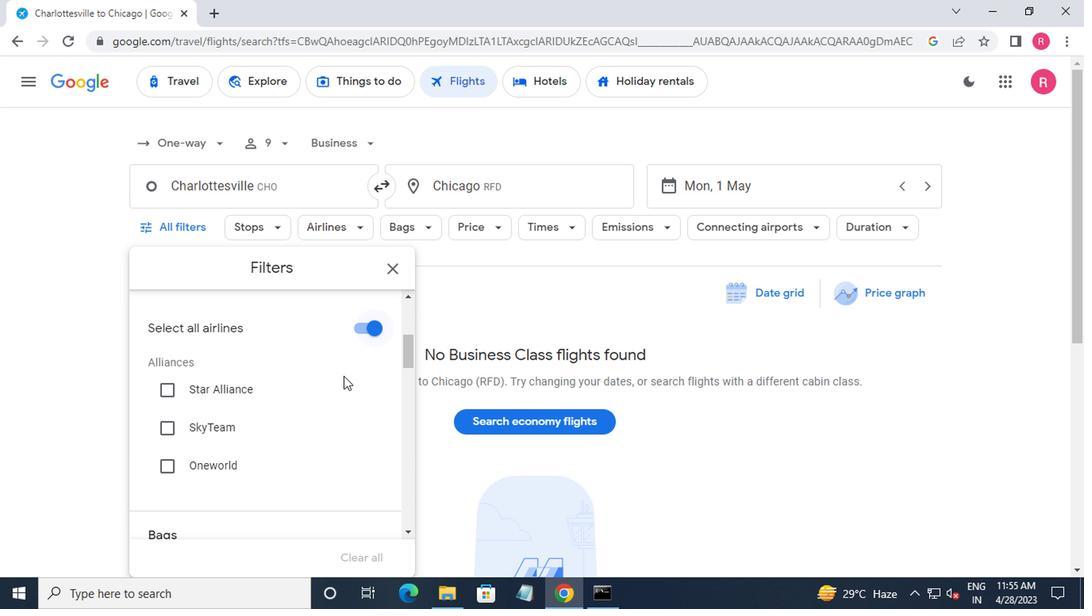 
Action: Mouse scrolled (313, 411) with delta (0, 0)
Screenshot: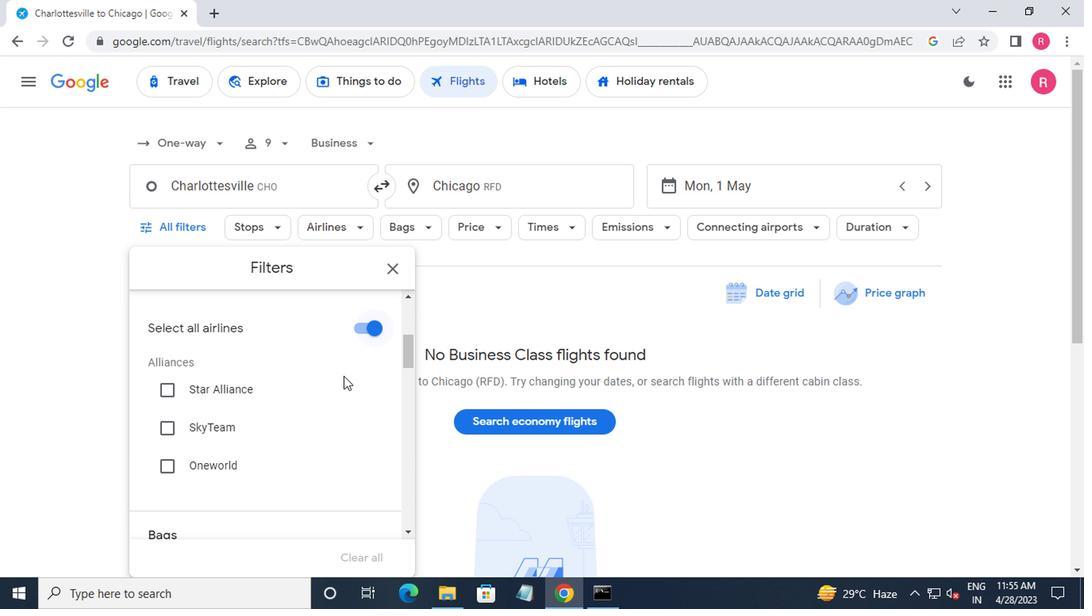 
Action: Mouse moved to (311, 401)
Screenshot: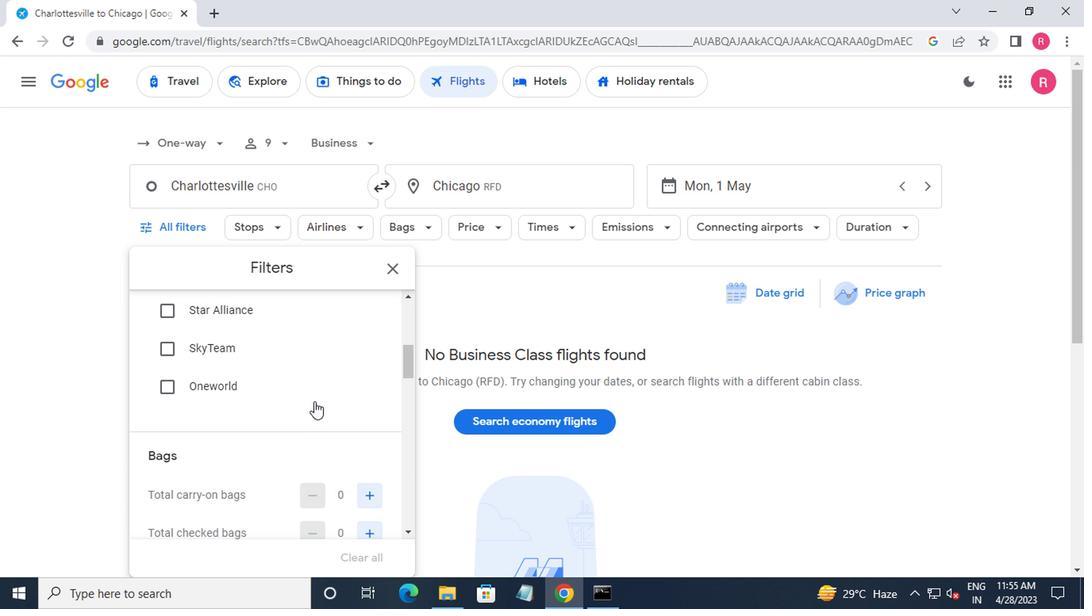 
Action: Mouse scrolled (311, 400) with delta (0, 0)
Screenshot: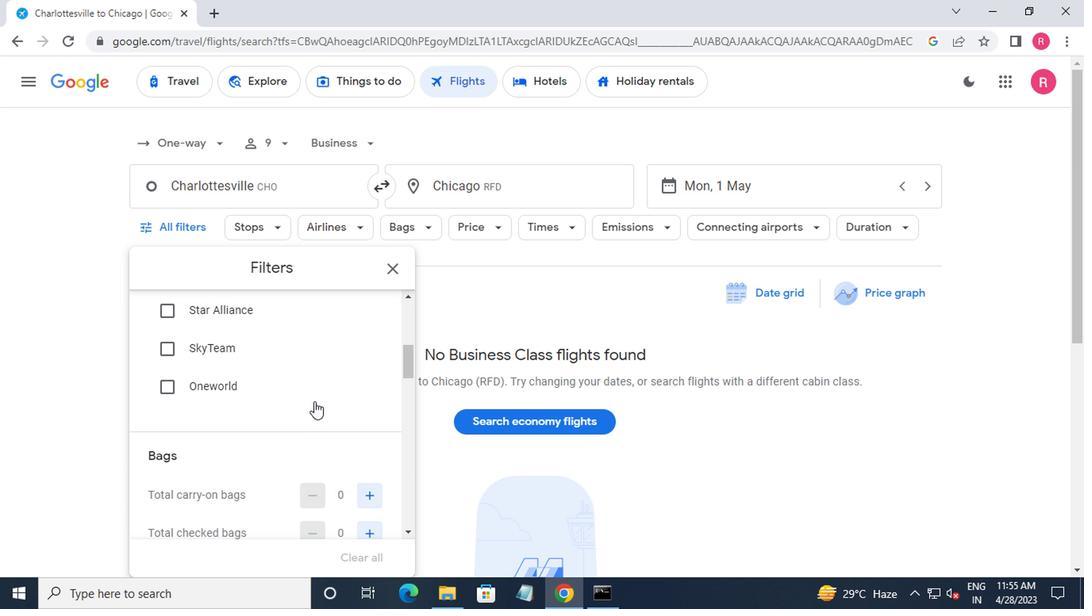 
Action: Mouse moved to (311, 401)
Screenshot: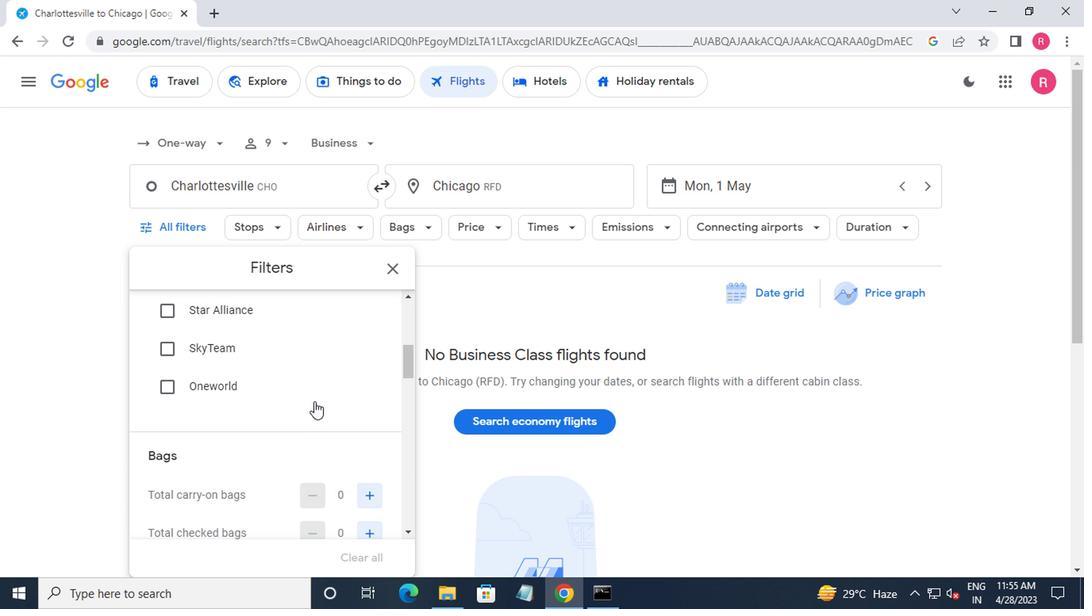 
Action: Mouse scrolled (311, 400) with delta (0, 0)
Screenshot: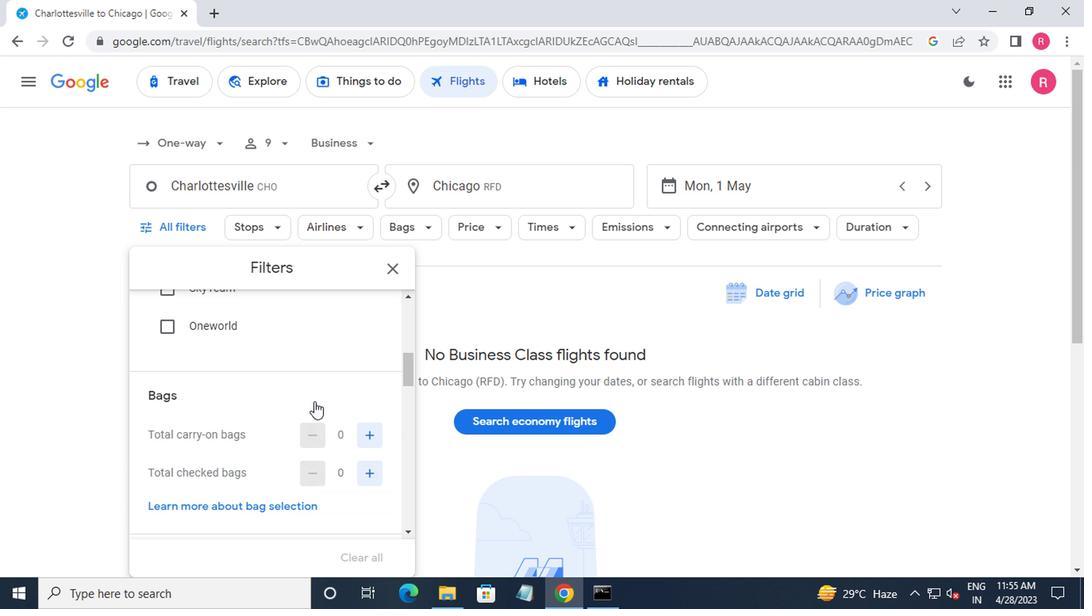 
Action: Mouse moved to (361, 381)
Screenshot: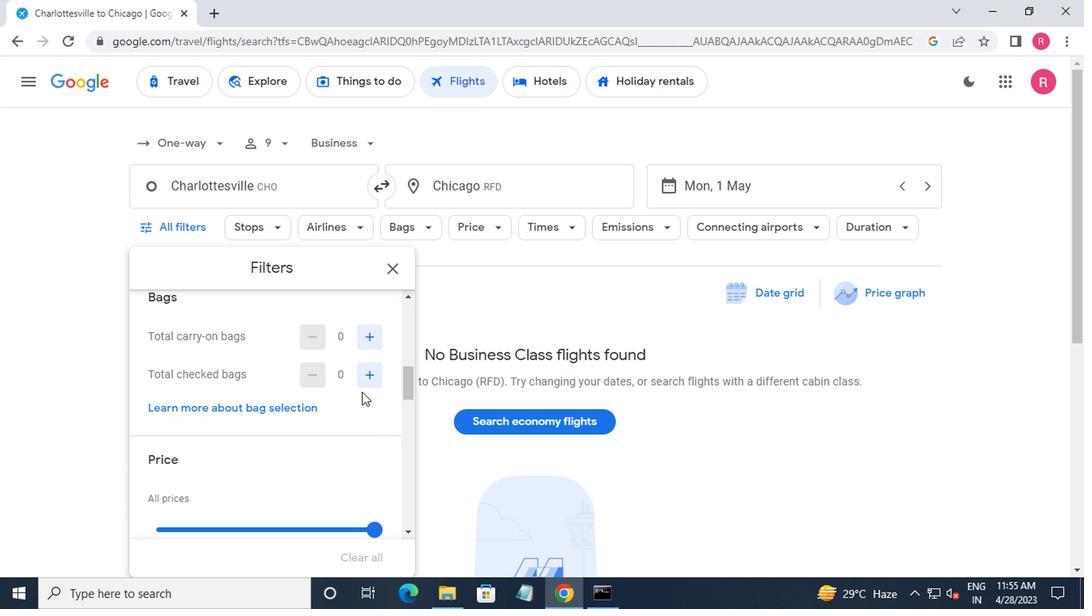 
Action: Mouse pressed left at (361, 381)
Screenshot: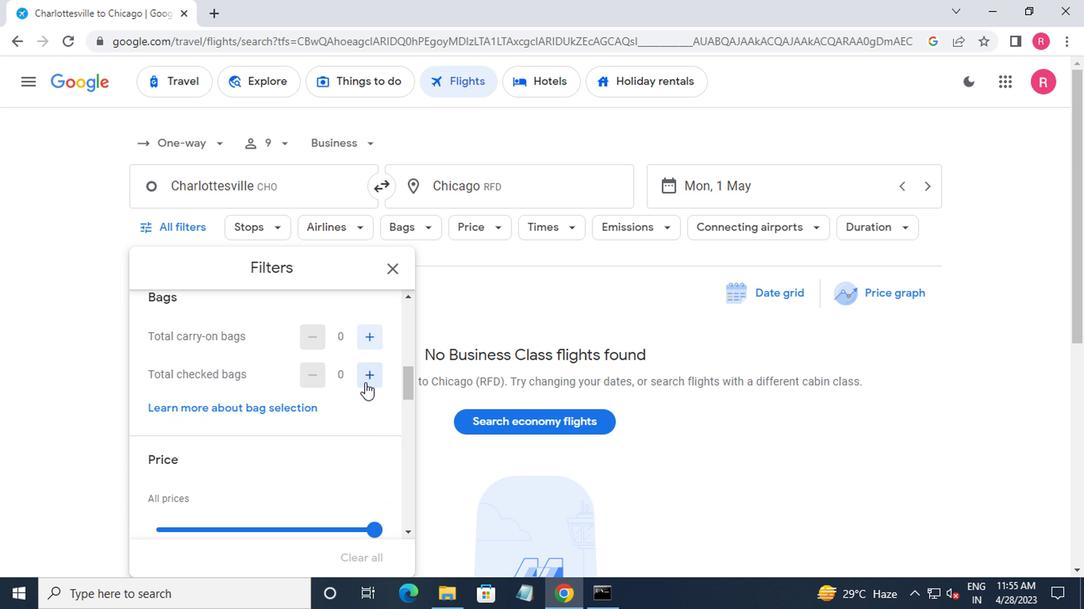
Action: Mouse pressed left at (361, 381)
Screenshot: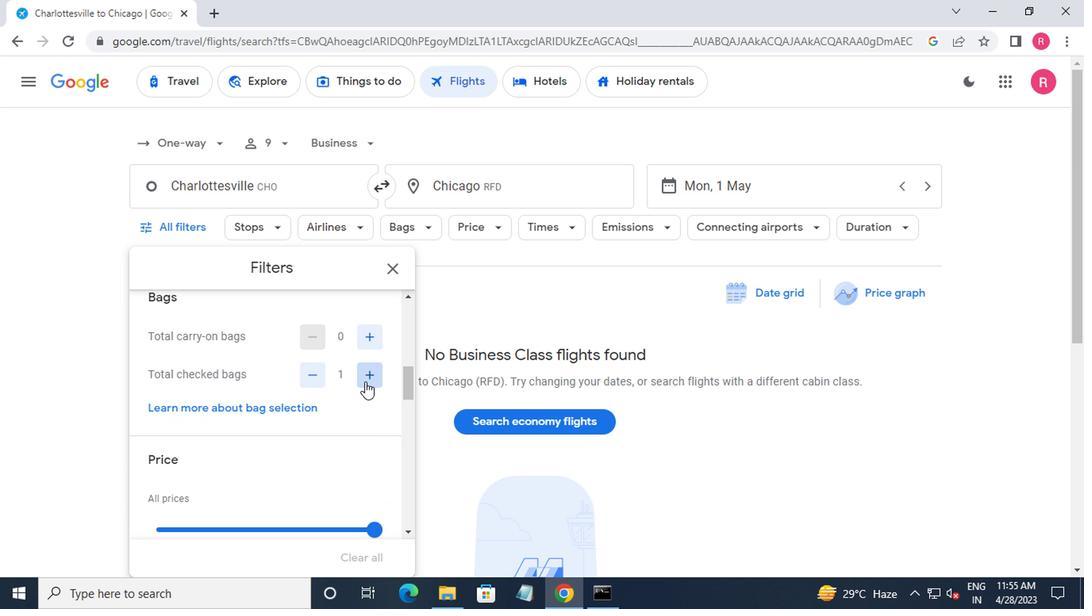 
Action: Mouse pressed left at (361, 381)
Screenshot: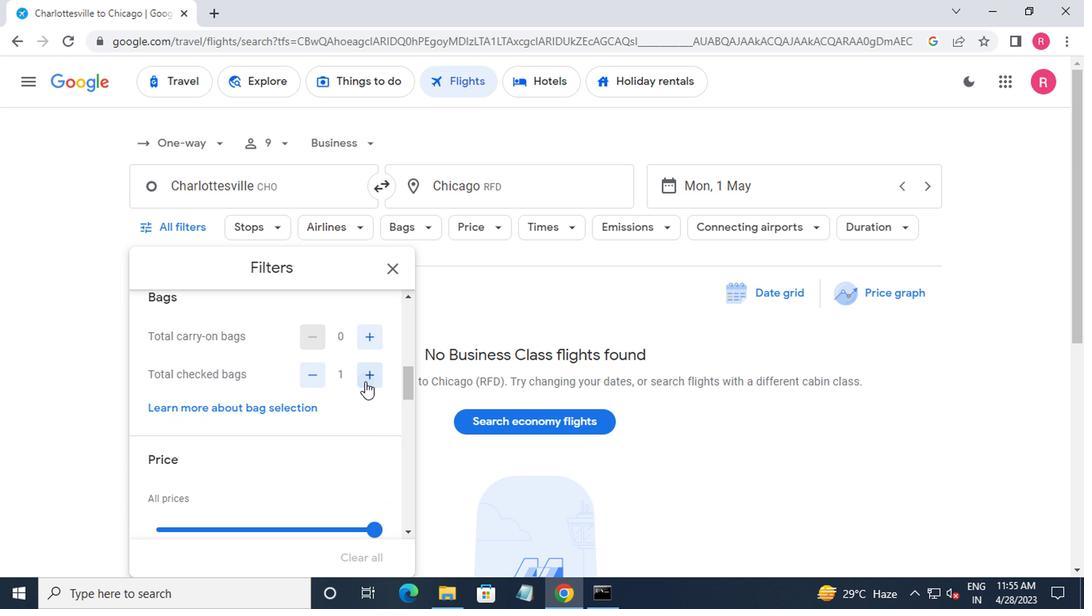 
Action: Mouse pressed left at (361, 381)
Screenshot: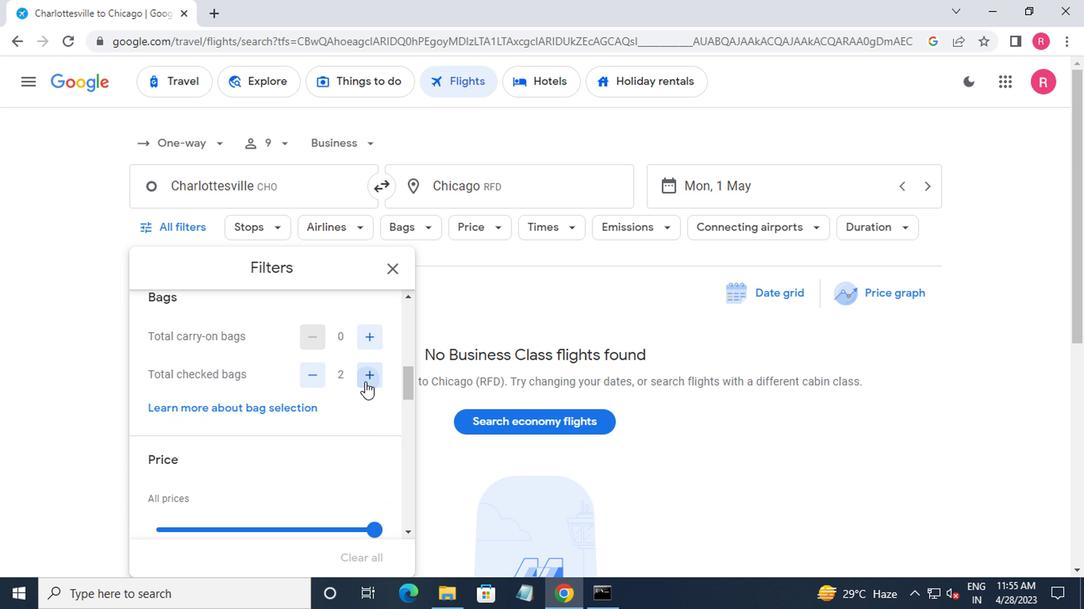 
Action: Mouse pressed left at (361, 381)
Screenshot: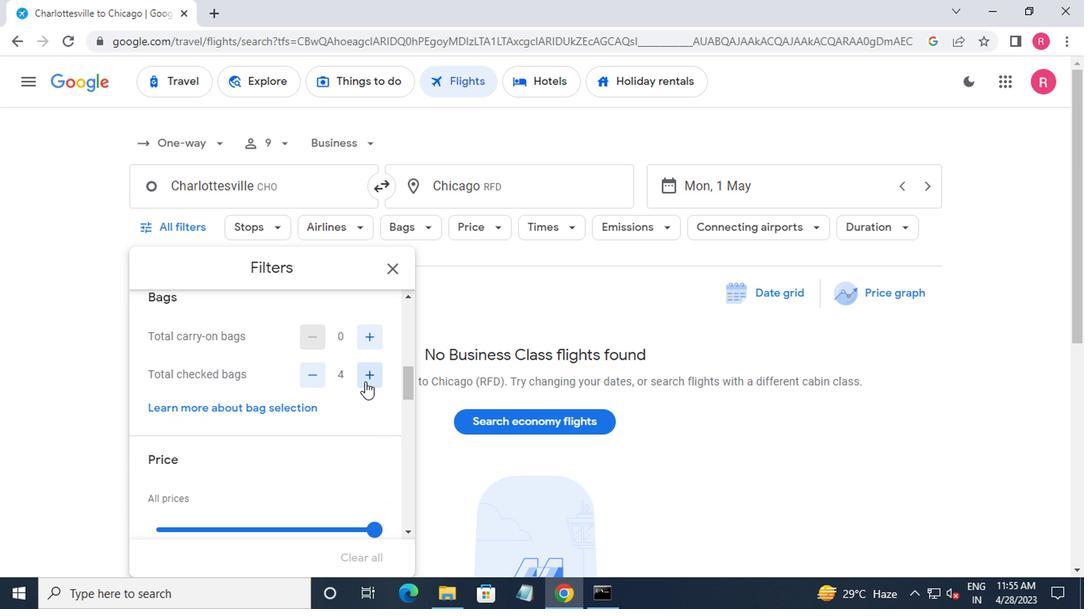 
Action: Mouse pressed left at (361, 381)
Screenshot: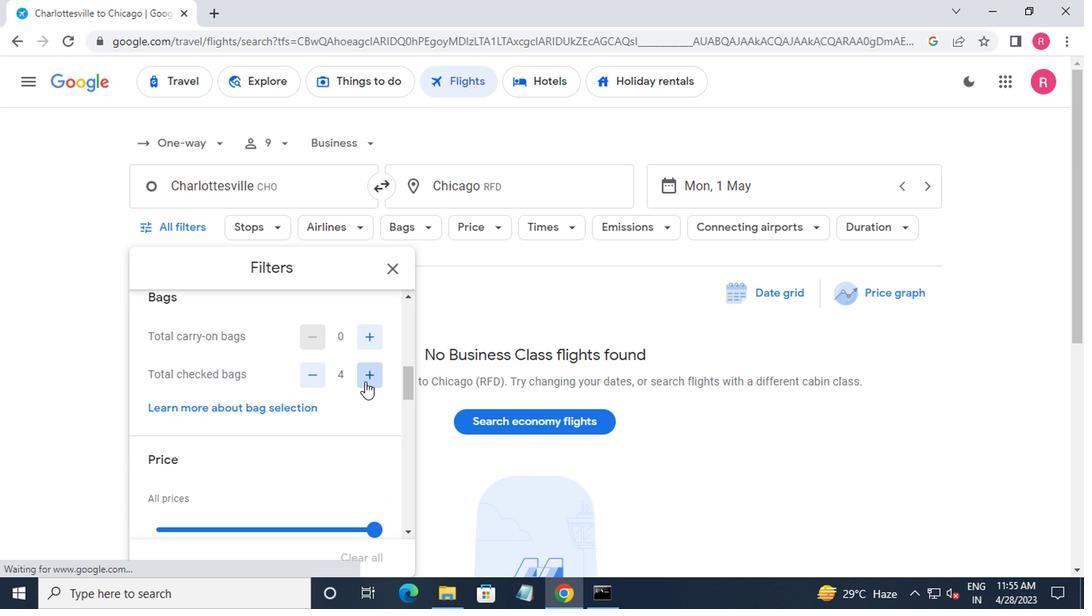 
Action: Mouse pressed left at (361, 381)
Screenshot: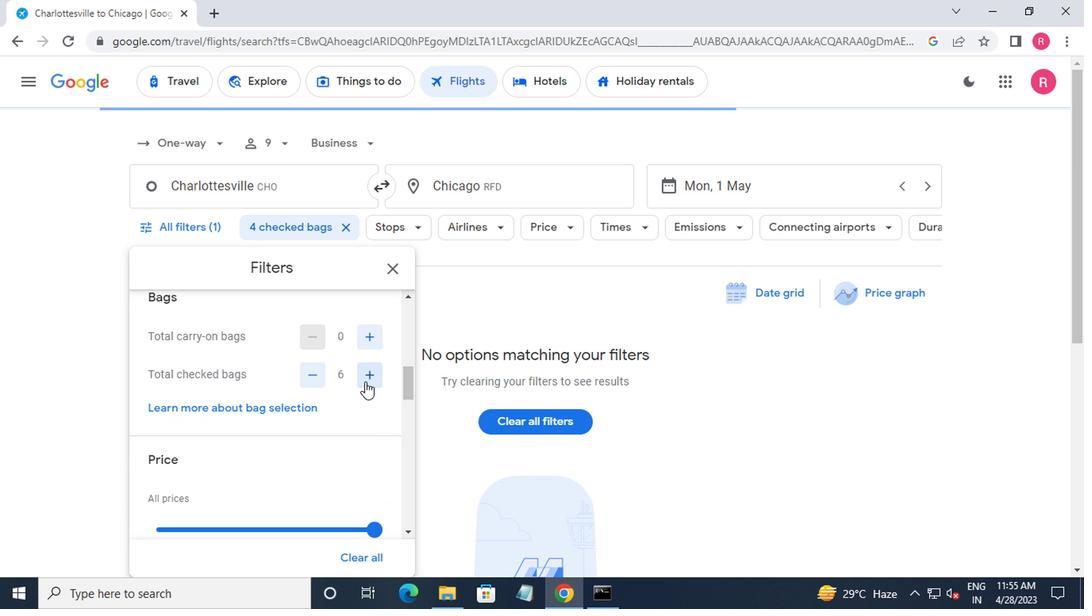 
Action: Mouse pressed left at (361, 381)
Screenshot: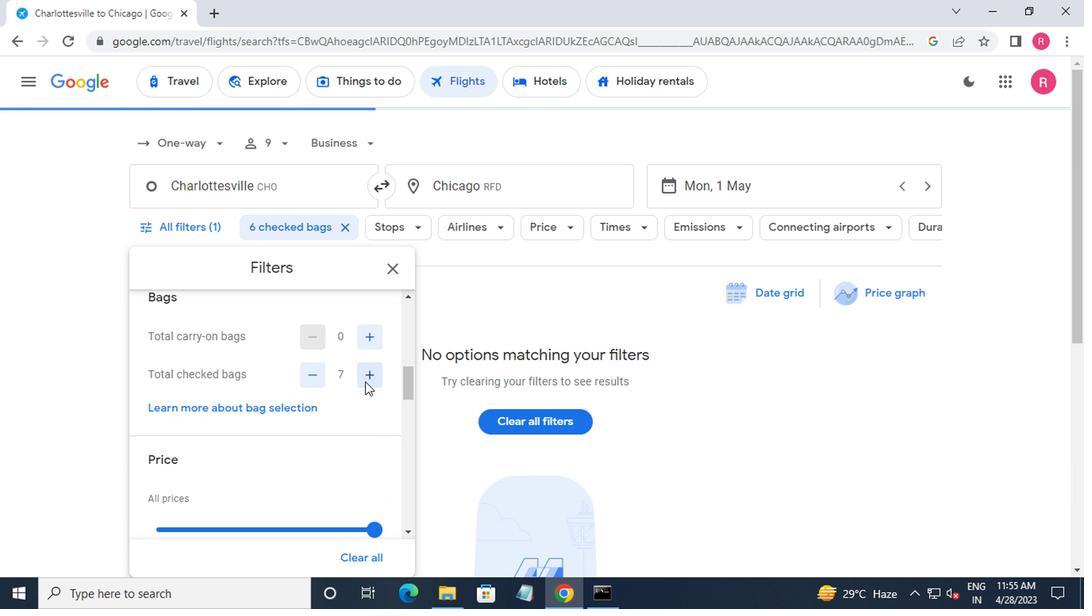 
Action: Mouse moved to (361, 381)
Screenshot: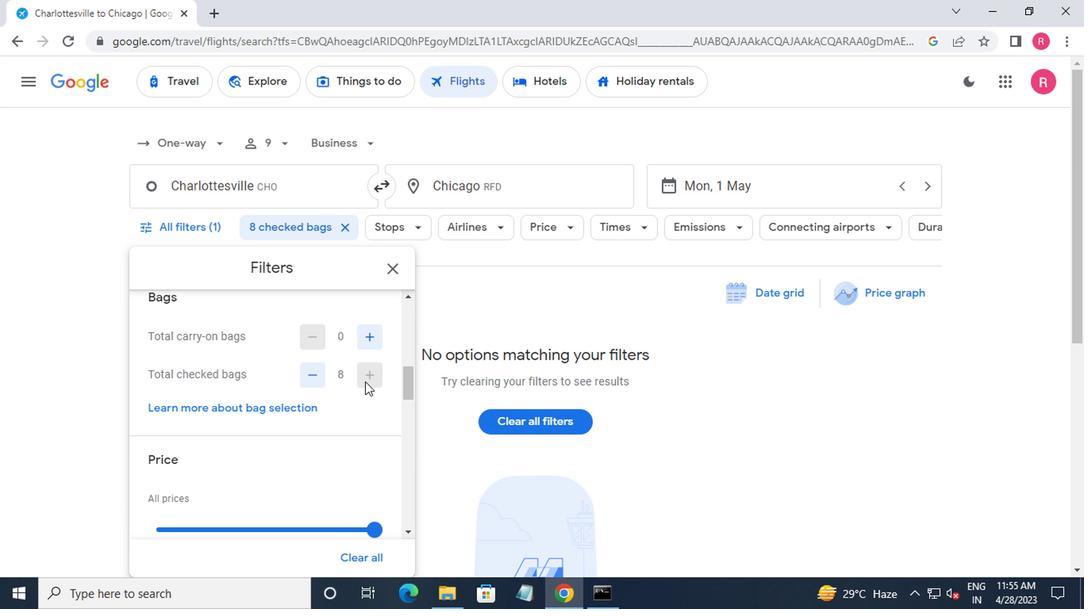 
Action: Mouse scrolled (361, 380) with delta (0, -1)
Screenshot: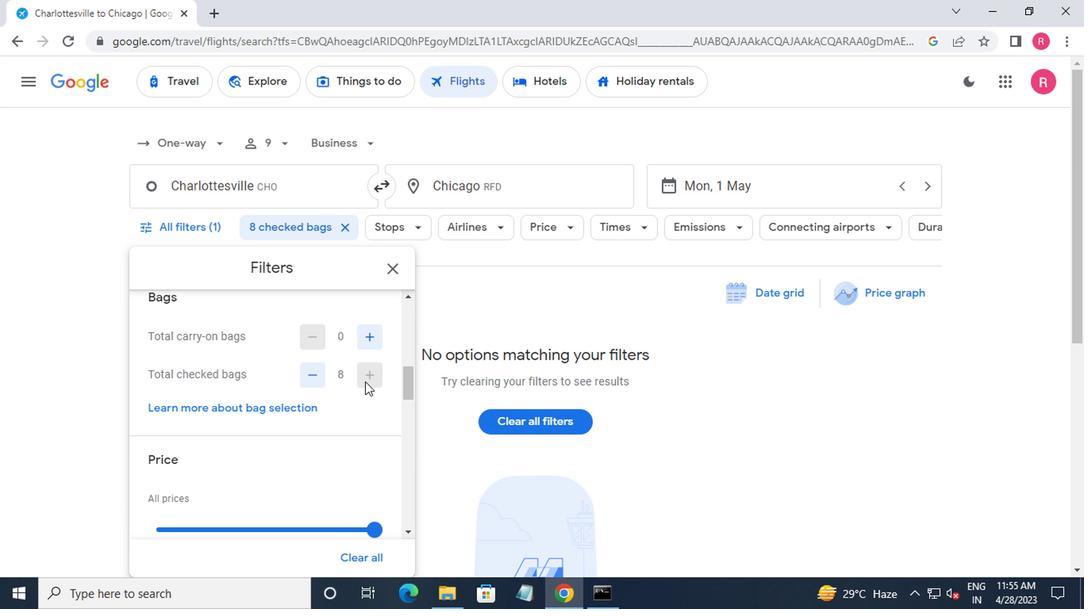 
Action: Mouse moved to (371, 454)
Screenshot: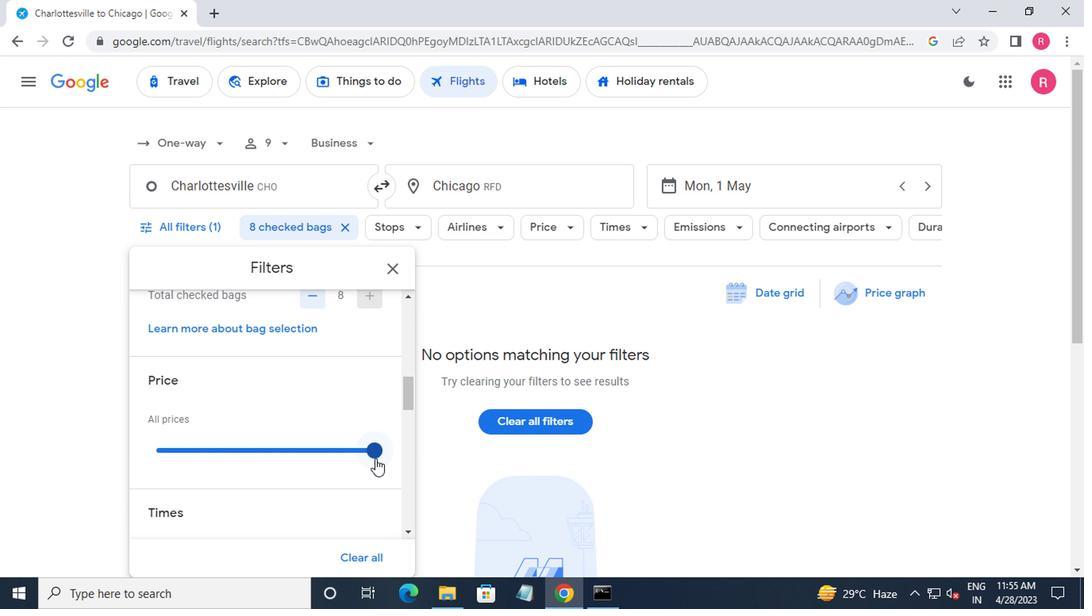 
Action: Mouse pressed left at (371, 454)
Screenshot: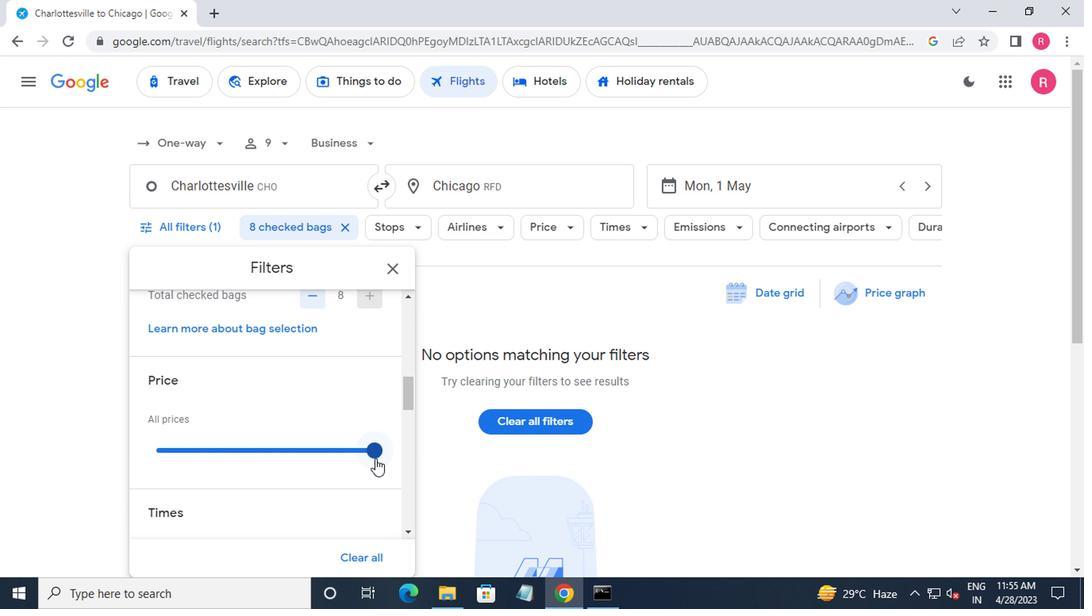
Action: Mouse moved to (371, 441)
Screenshot: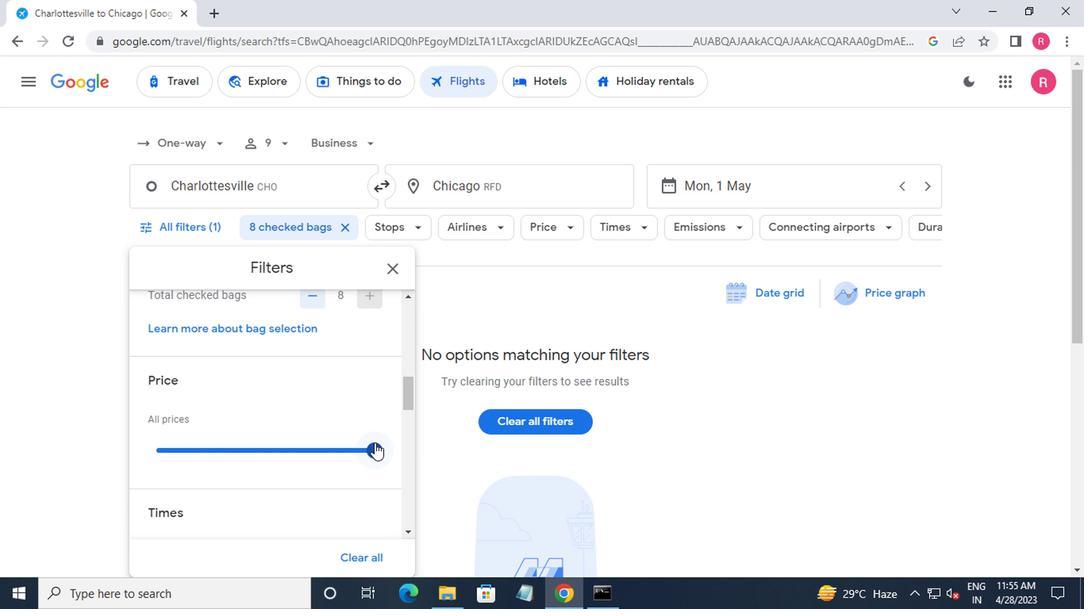 
Action: Mouse scrolled (371, 440) with delta (0, -1)
Screenshot: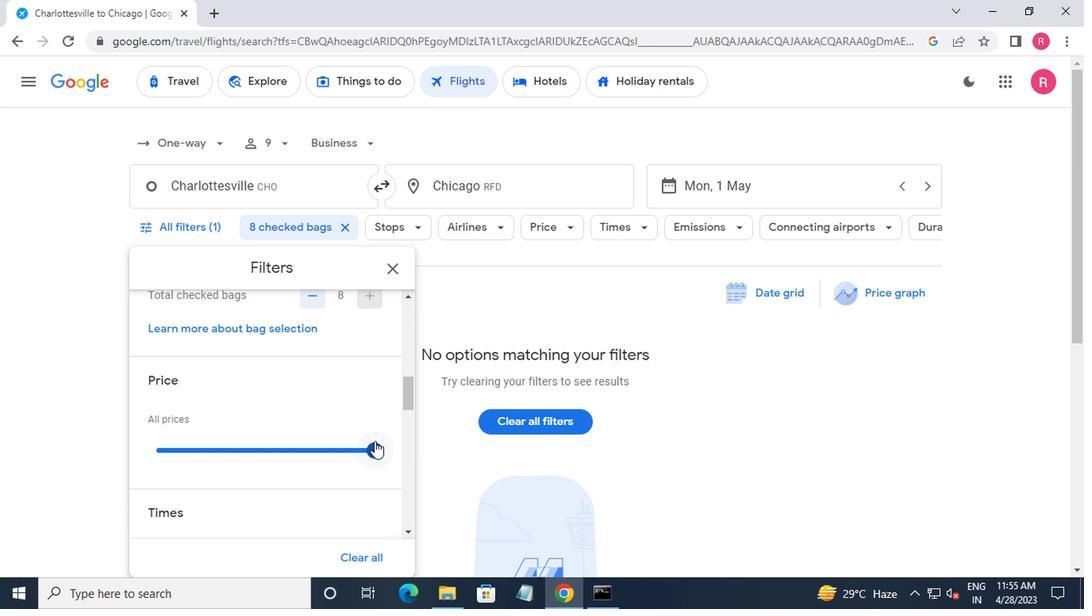 
Action: Mouse scrolled (371, 440) with delta (0, -1)
Screenshot: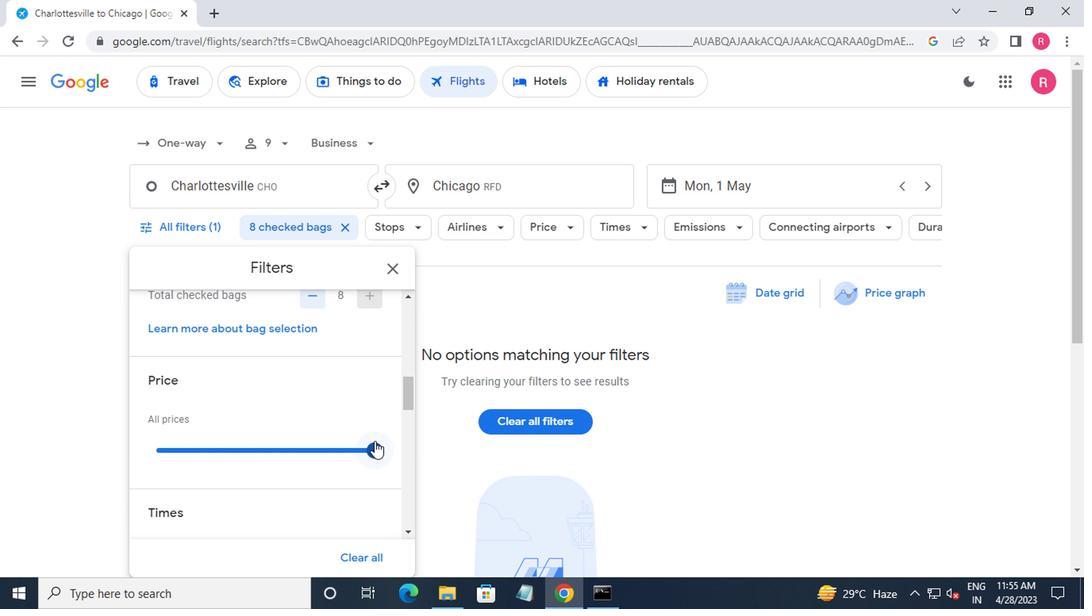 
Action: Mouse scrolled (371, 440) with delta (0, -1)
Screenshot: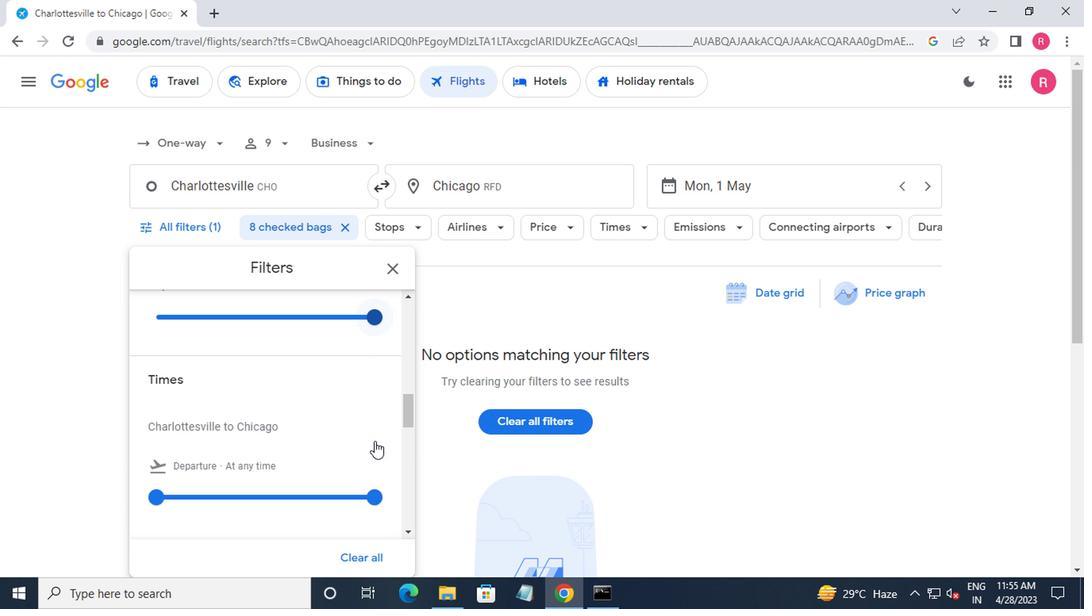 
Action: Mouse moved to (161, 397)
Screenshot: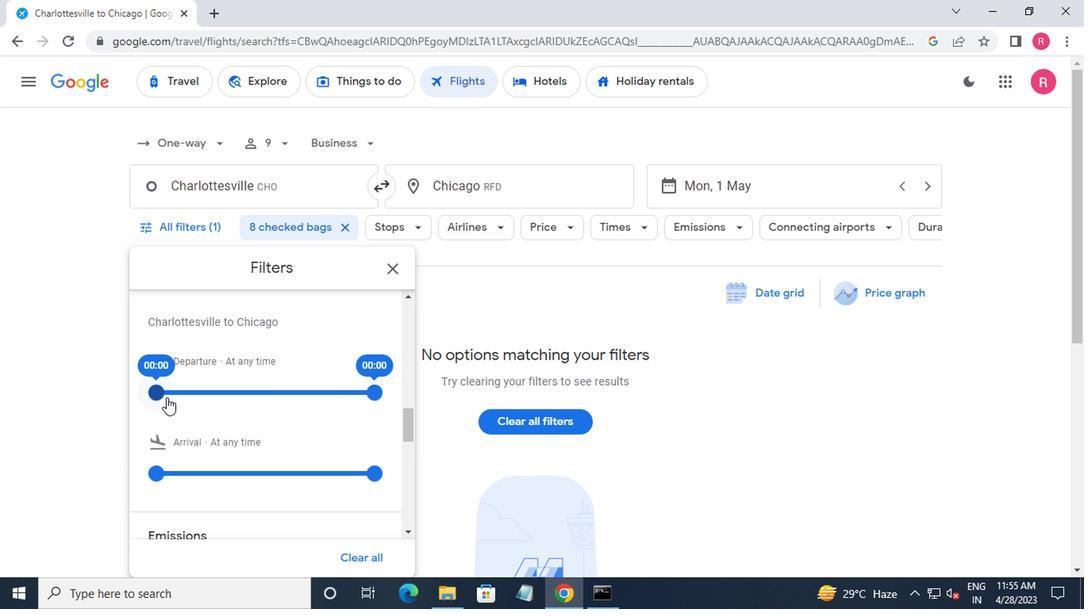 
Action: Mouse pressed left at (161, 397)
Screenshot: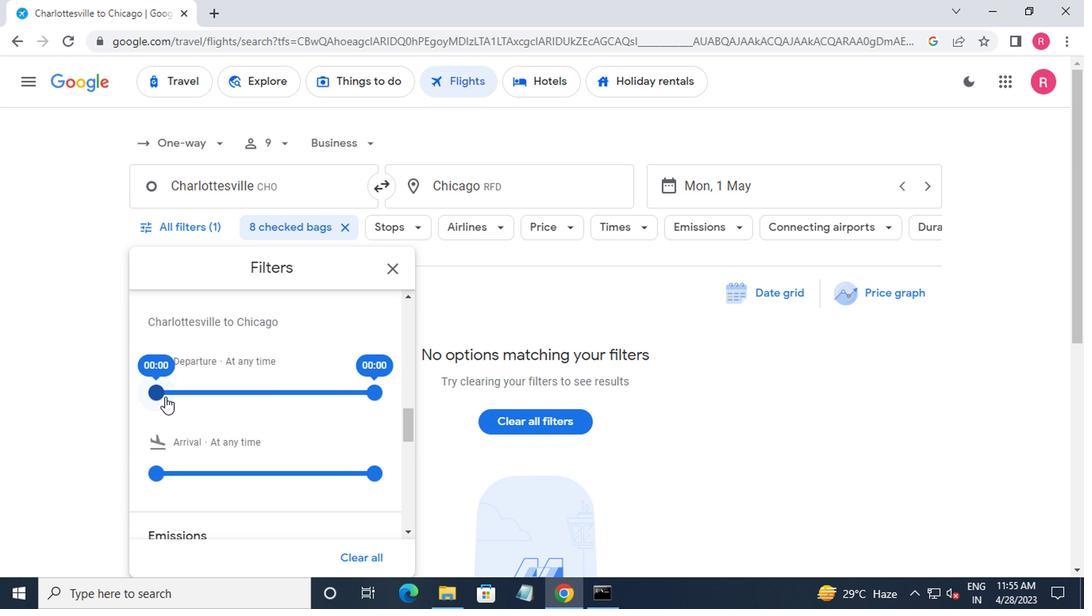 
Action: Mouse moved to (368, 393)
Screenshot: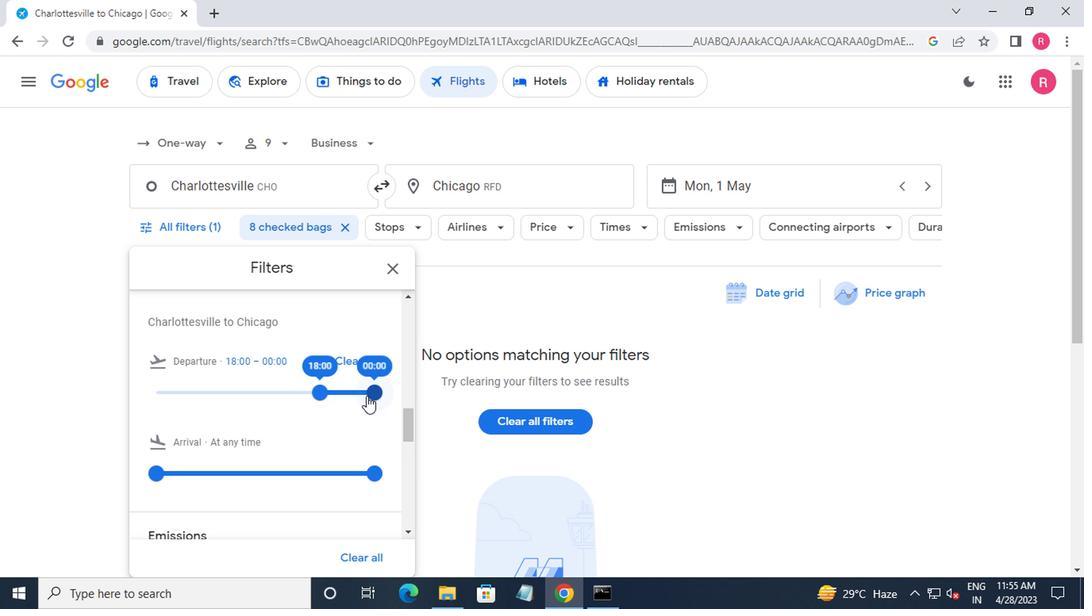 
Action: Mouse pressed left at (368, 393)
Screenshot: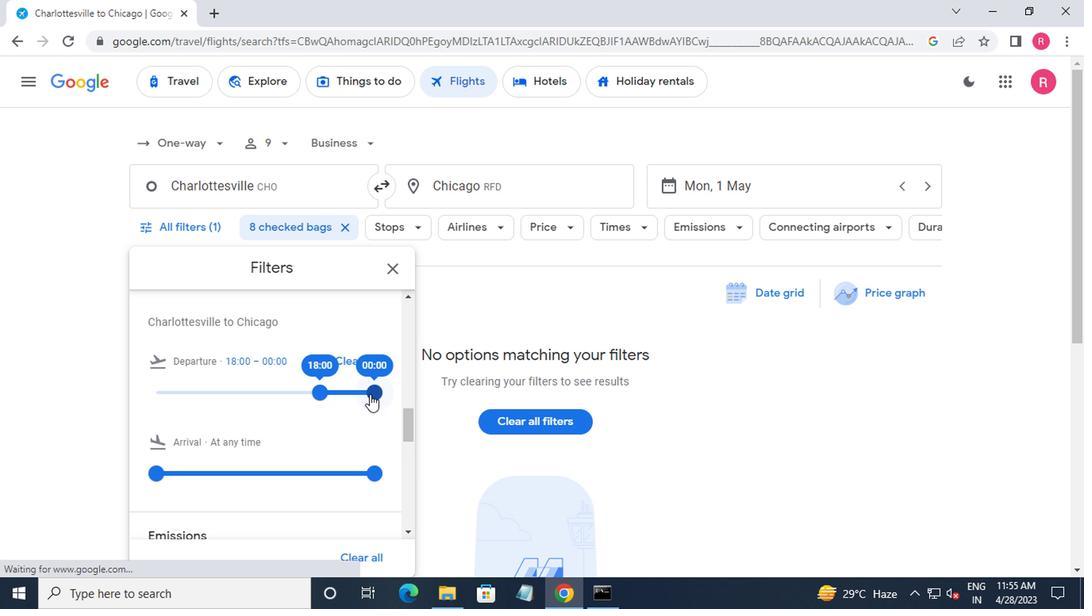 
Action: Mouse moved to (385, 269)
Screenshot: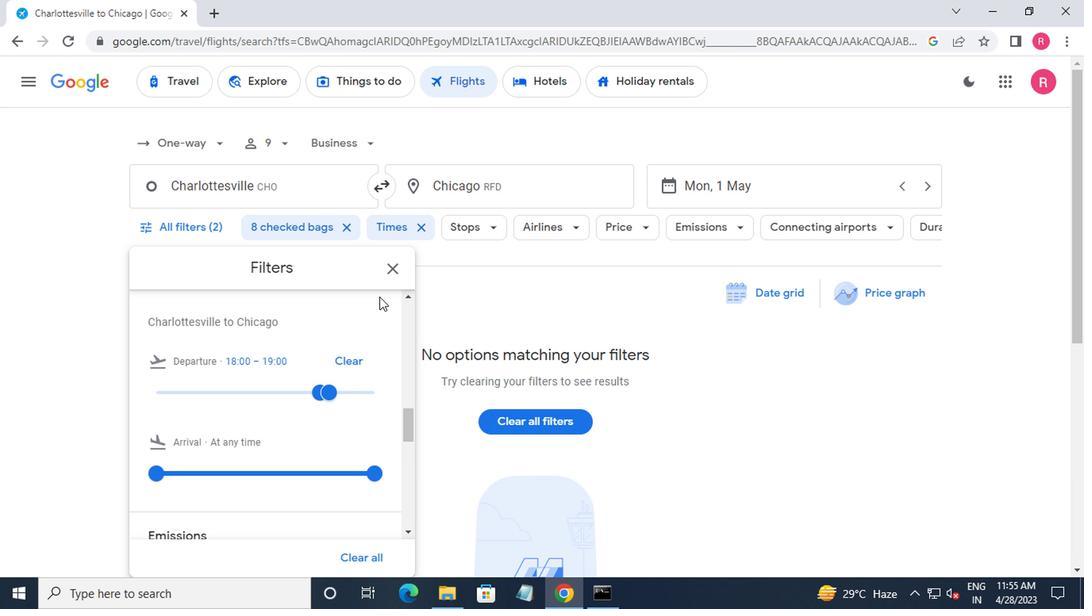 
Action: Mouse pressed left at (385, 269)
Screenshot: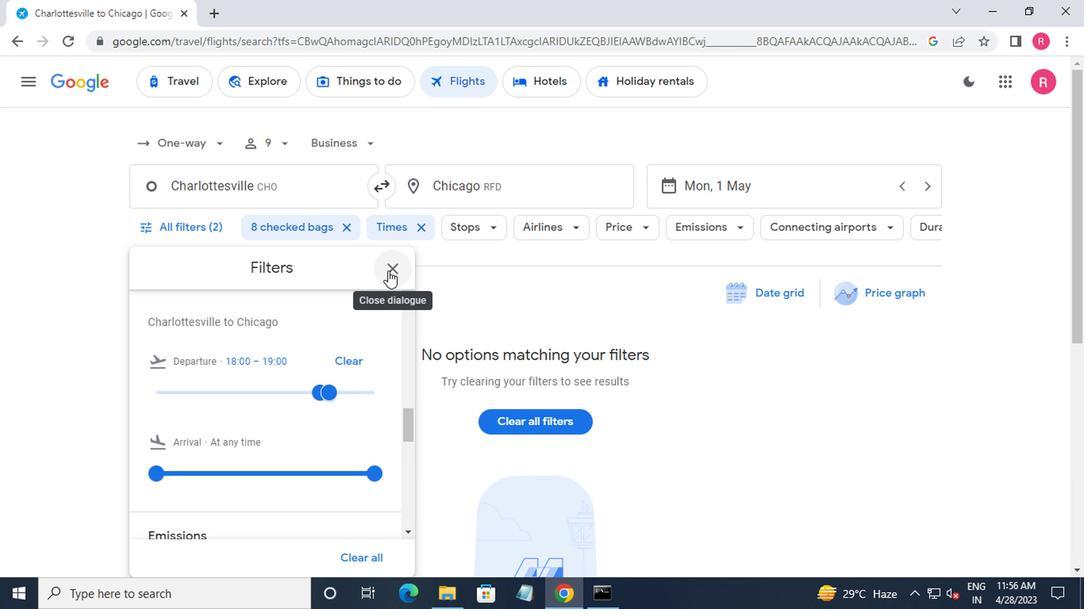 
